 Task: Search one way flight ticket for 1 adult, 6 children, 1 infant in seat and 1 infant on lap in business from White Plains: Westchester County Airport to Greenville: Pitt-greenville Airport on 5-2-2023. Choice of flights is Frontier. Number of bags: 2 checked bags. Price is upto 45000. Outbound departure time preference is 20:45.
Action: Mouse moved to (285, 341)
Screenshot: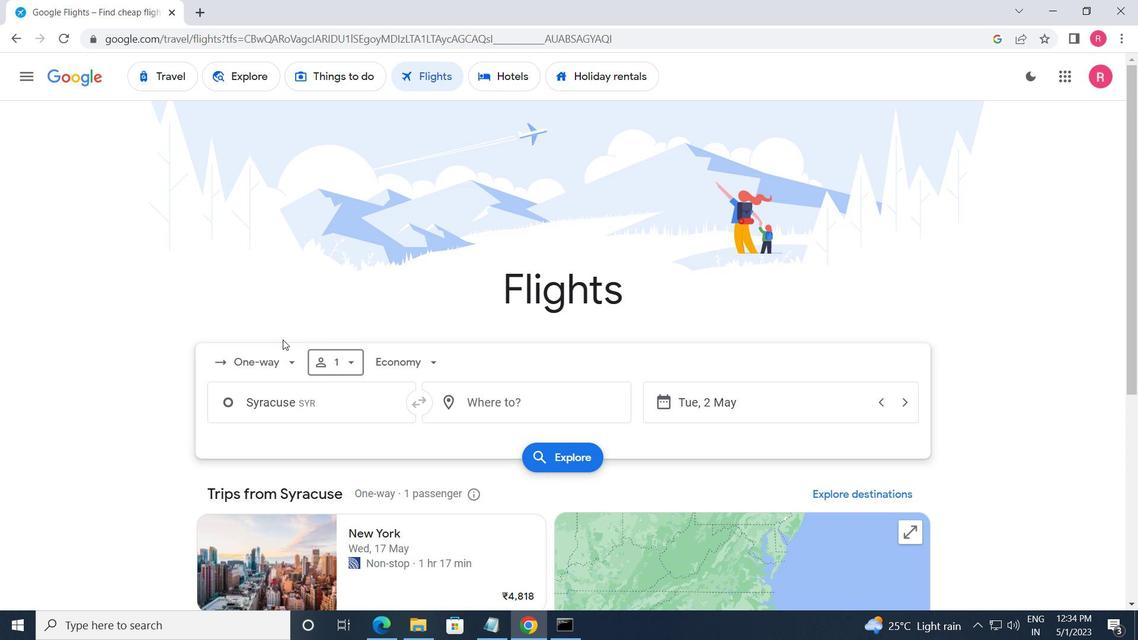
Action: Mouse pressed left at (285, 341)
Screenshot: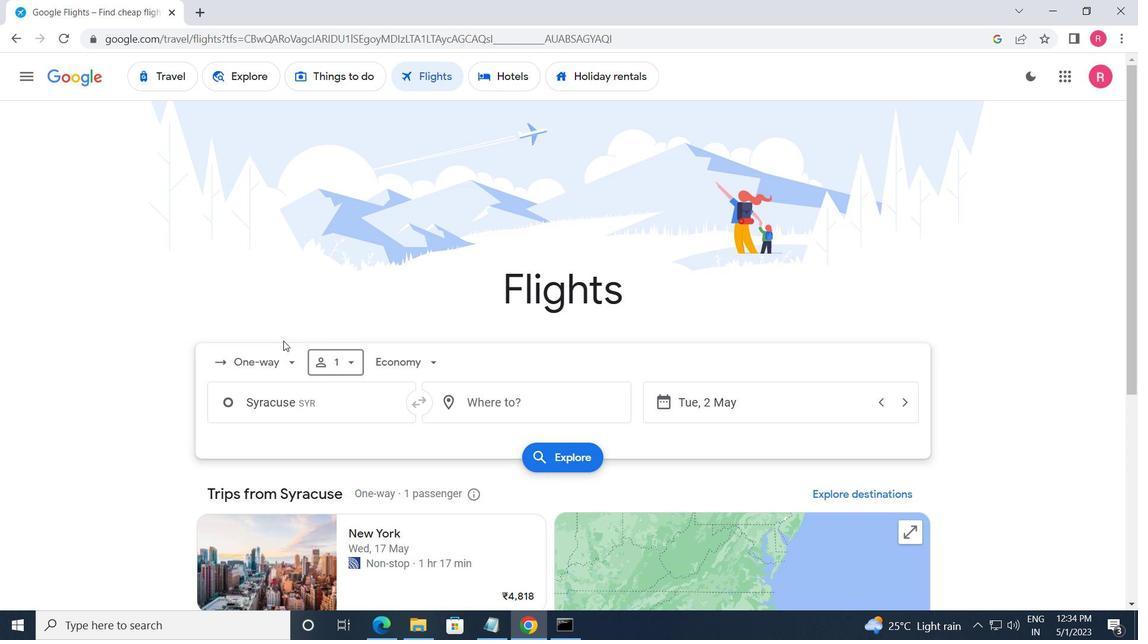 
Action: Mouse moved to (285, 354)
Screenshot: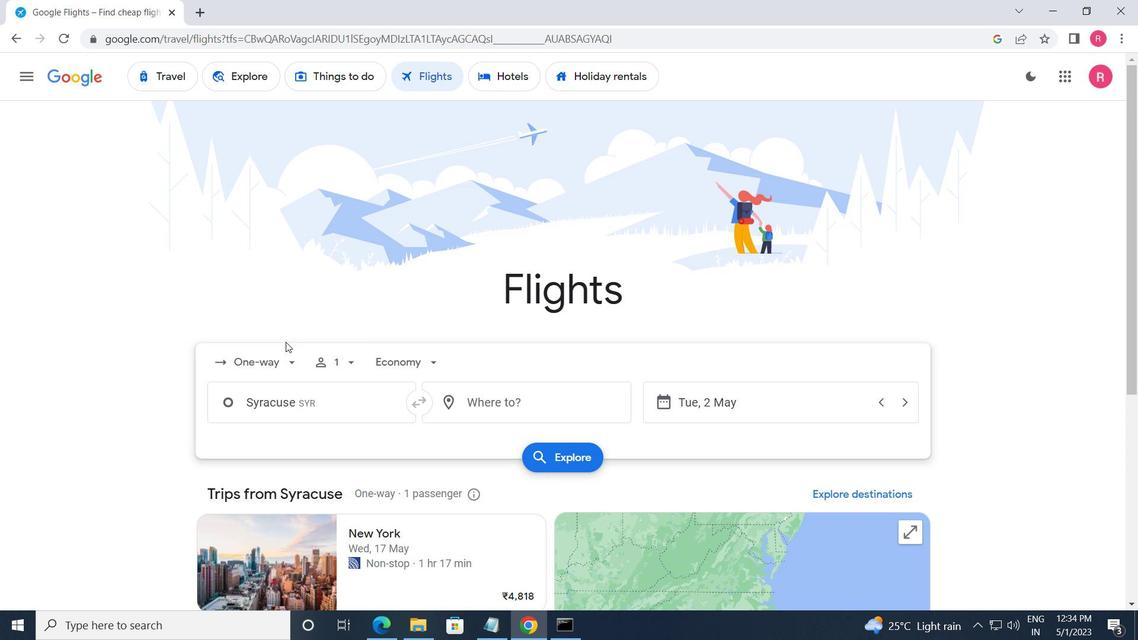 
Action: Mouse pressed left at (285, 354)
Screenshot: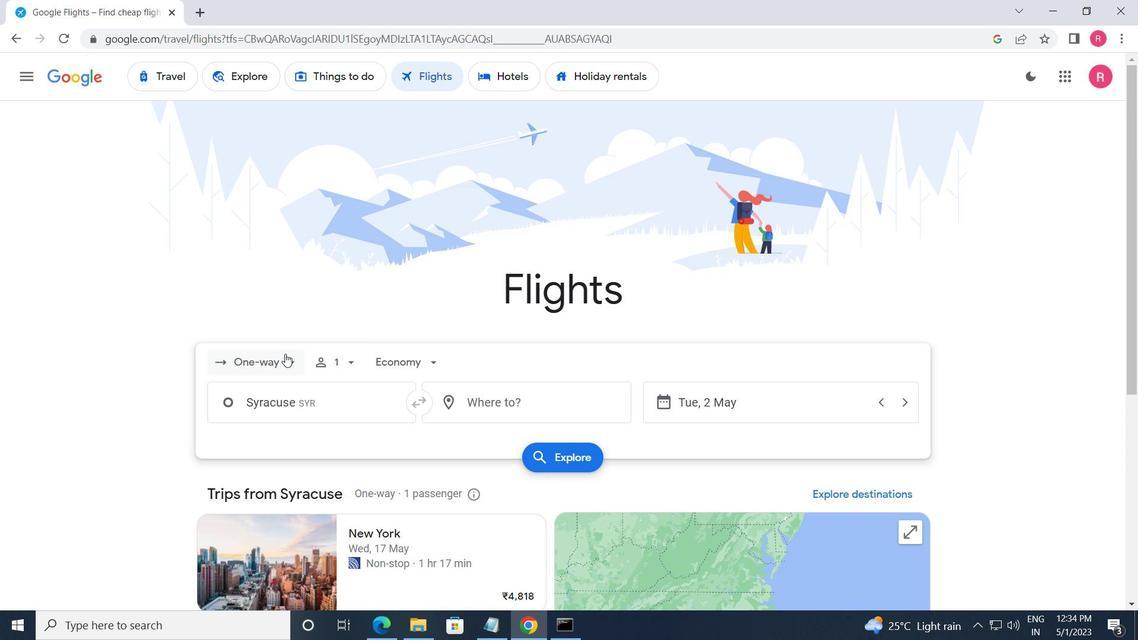 
Action: Mouse moved to (304, 428)
Screenshot: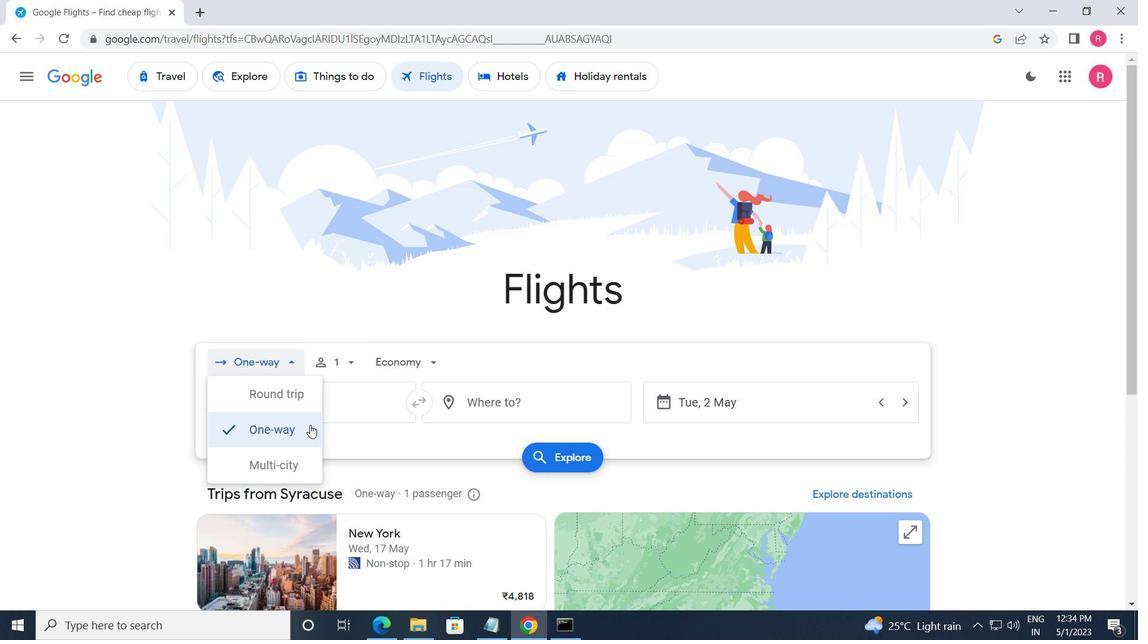 
Action: Mouse pressed left at (304, 428)
Screenshot: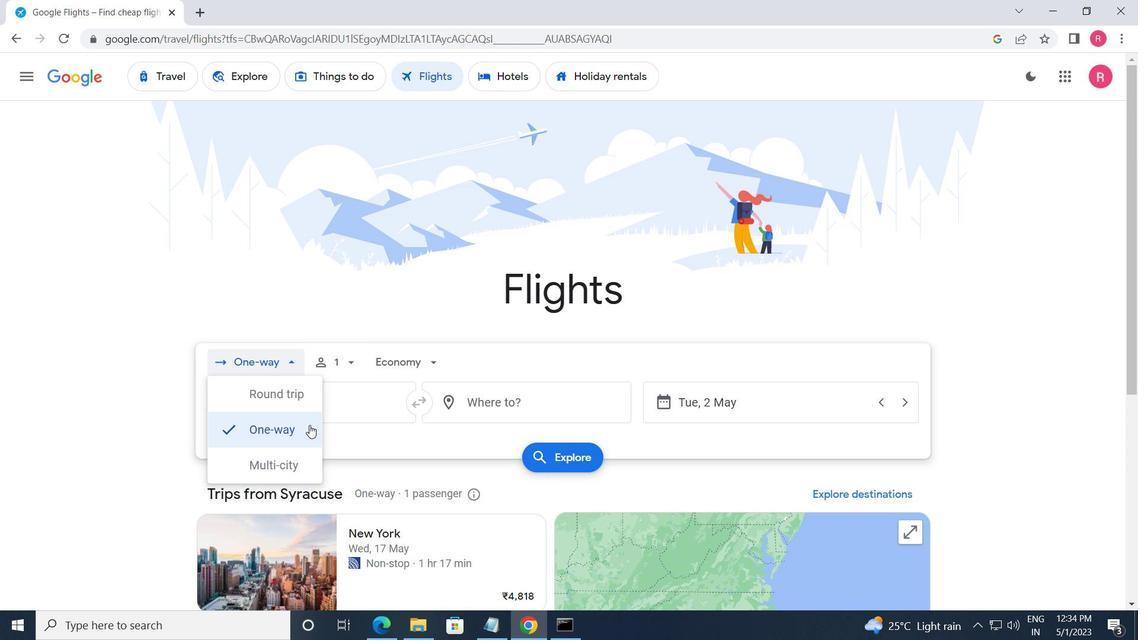 
Action: Mouse moved to (338, 375)
Screenshot: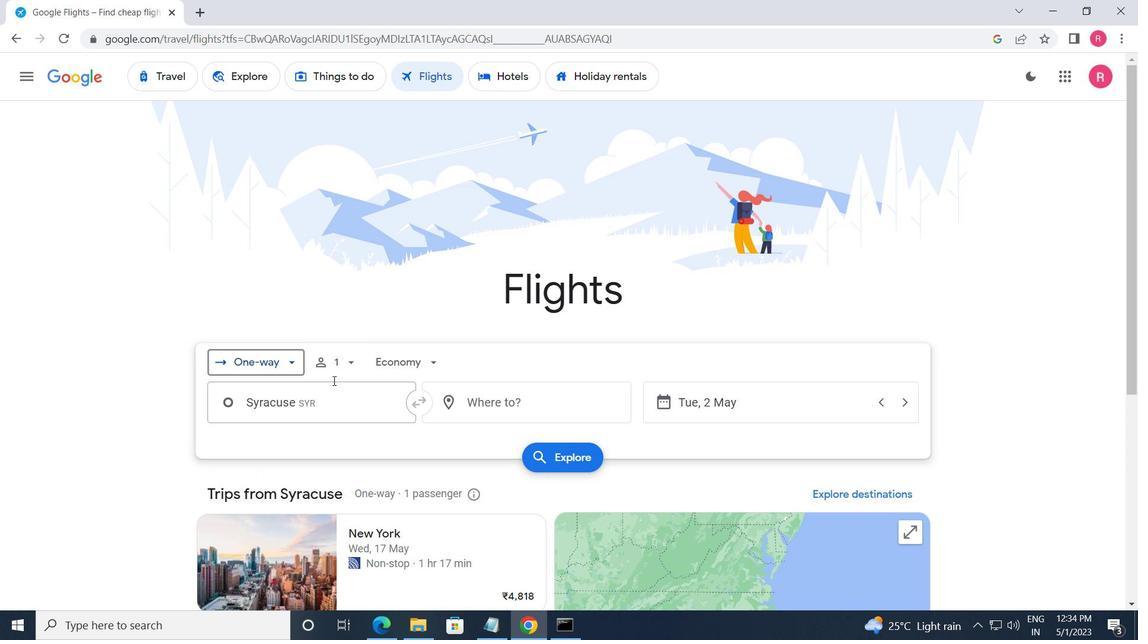 
Action: Mouse pressed left at (338, 375)
Screenshot: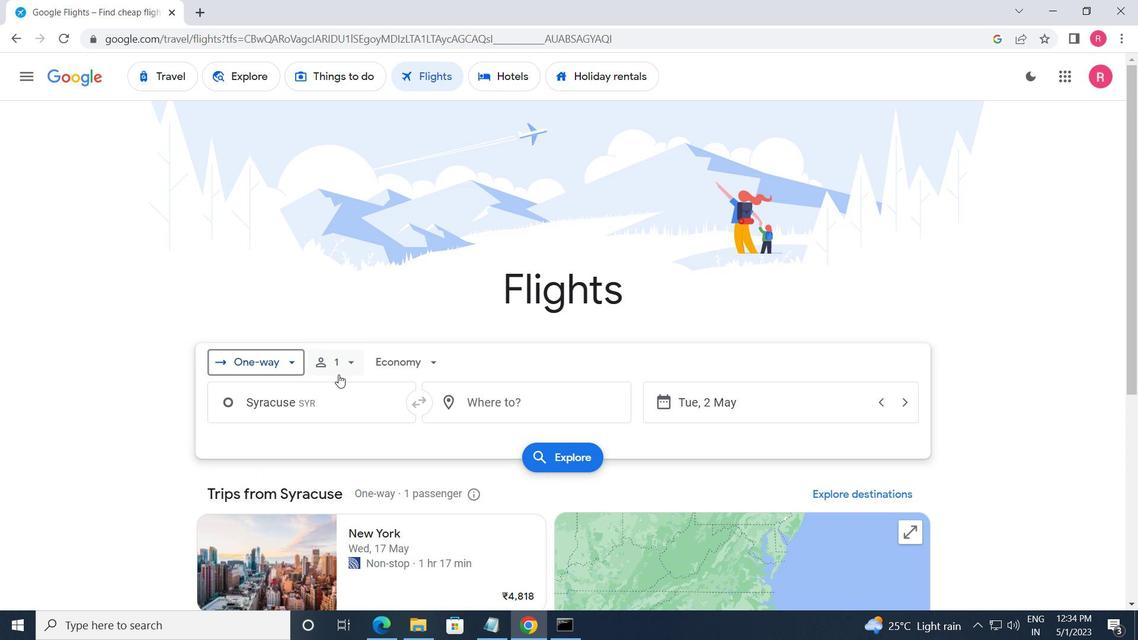 
Action: Mouse moved to (460, 397)
Screenshot: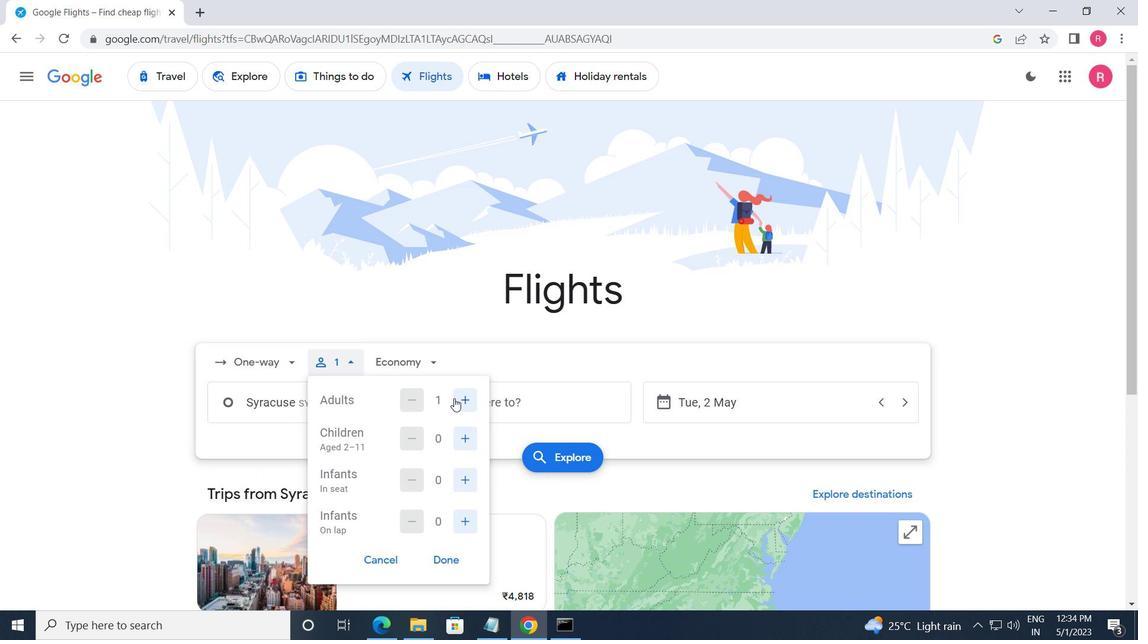 
Action: Mouse pressed left at (460, 397)
Screenshot: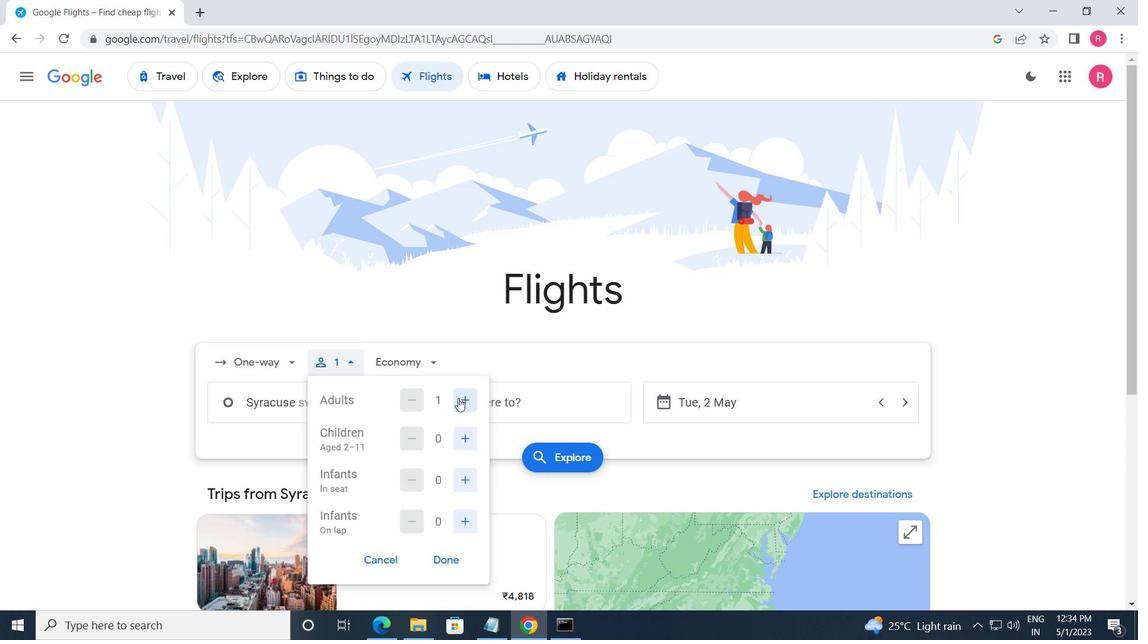 
Action: Mouse pressed left at (460, 397)
Screenshot: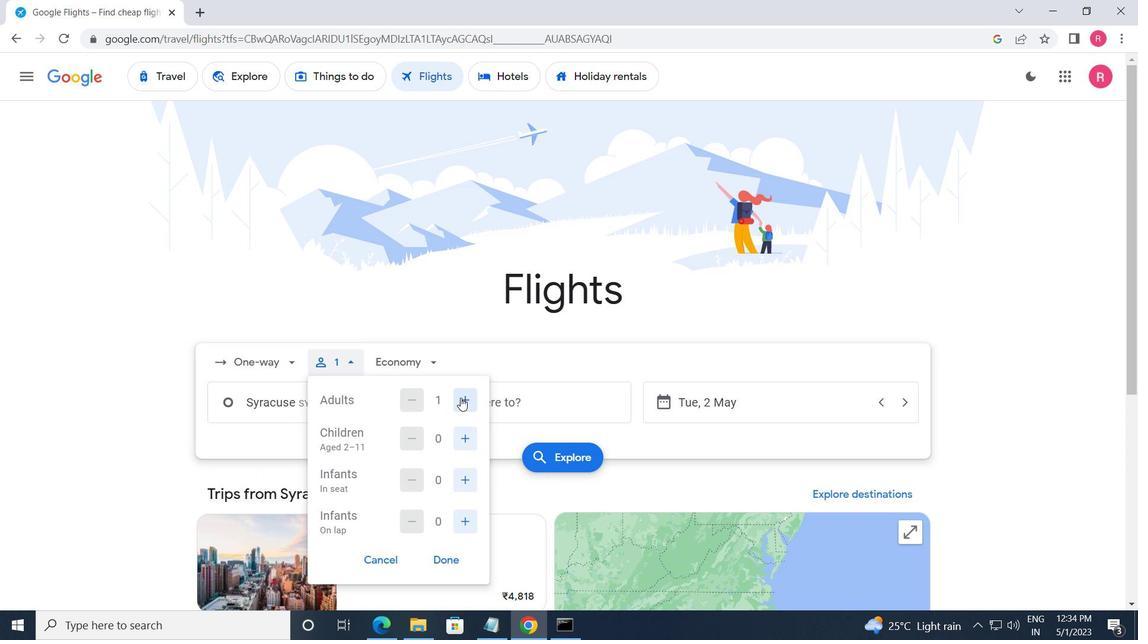 
Action: Mouse pressed left at (460, 397)
Screenshot: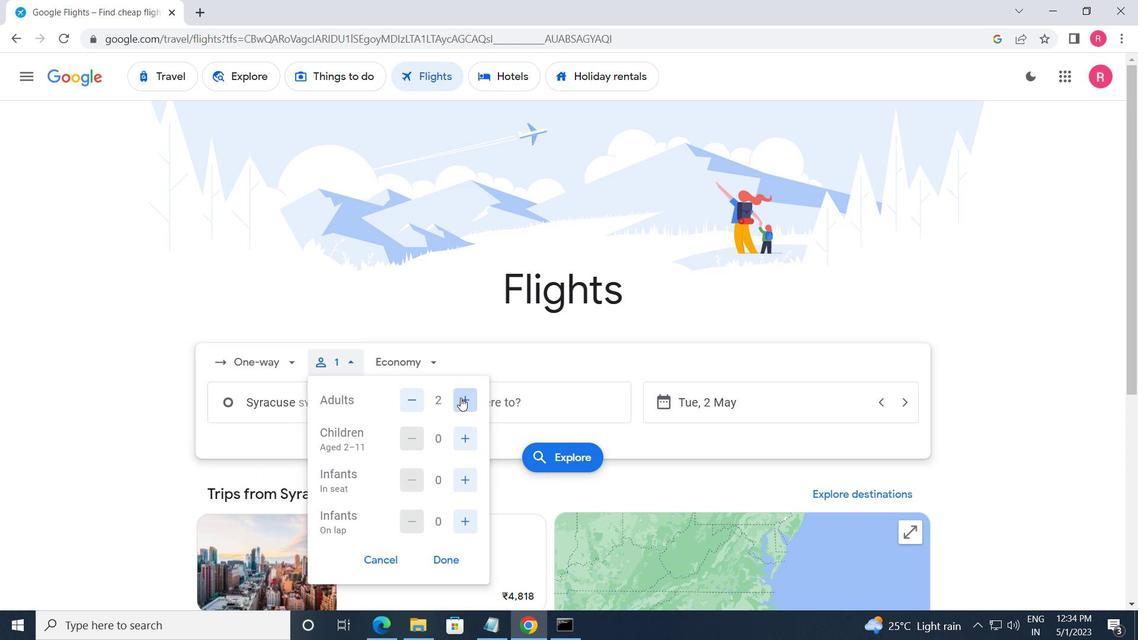 
Action: Mouse moved to (463, 402)
Screenshot: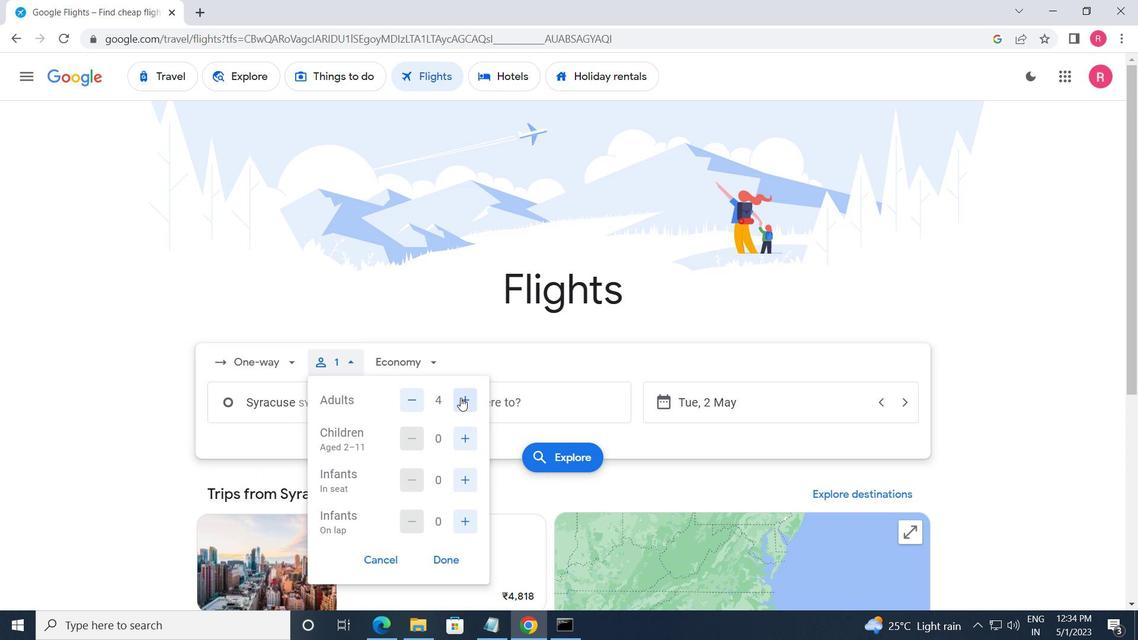
Action: Mouse pressed left at (463, 402)
Screenshot: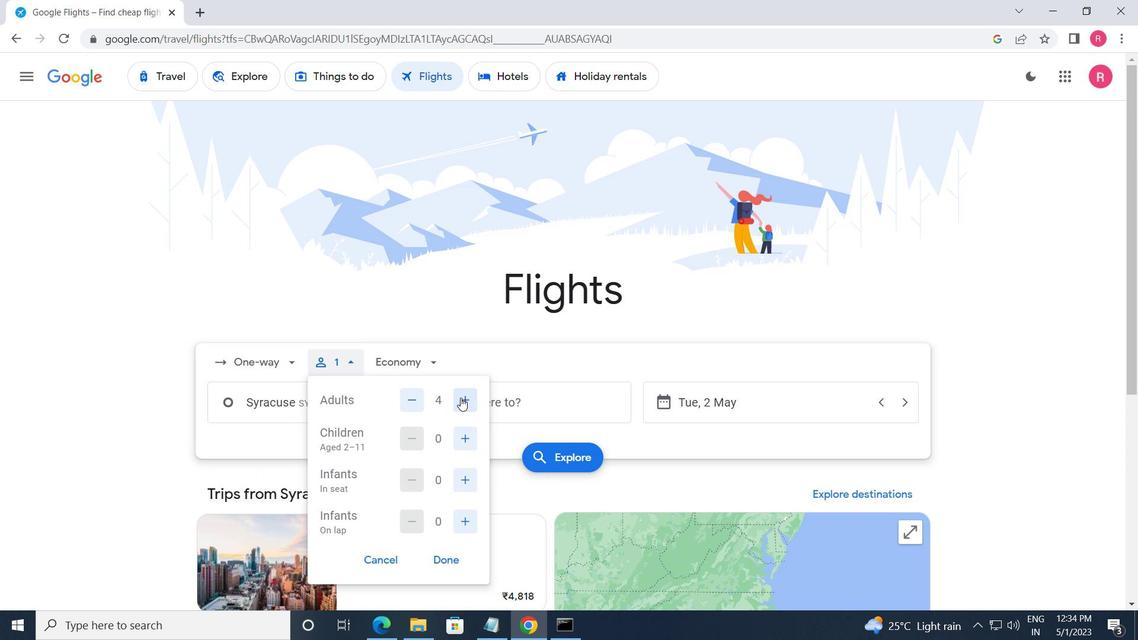 
Action: Mouse moved to (467, 432)
Screenshot: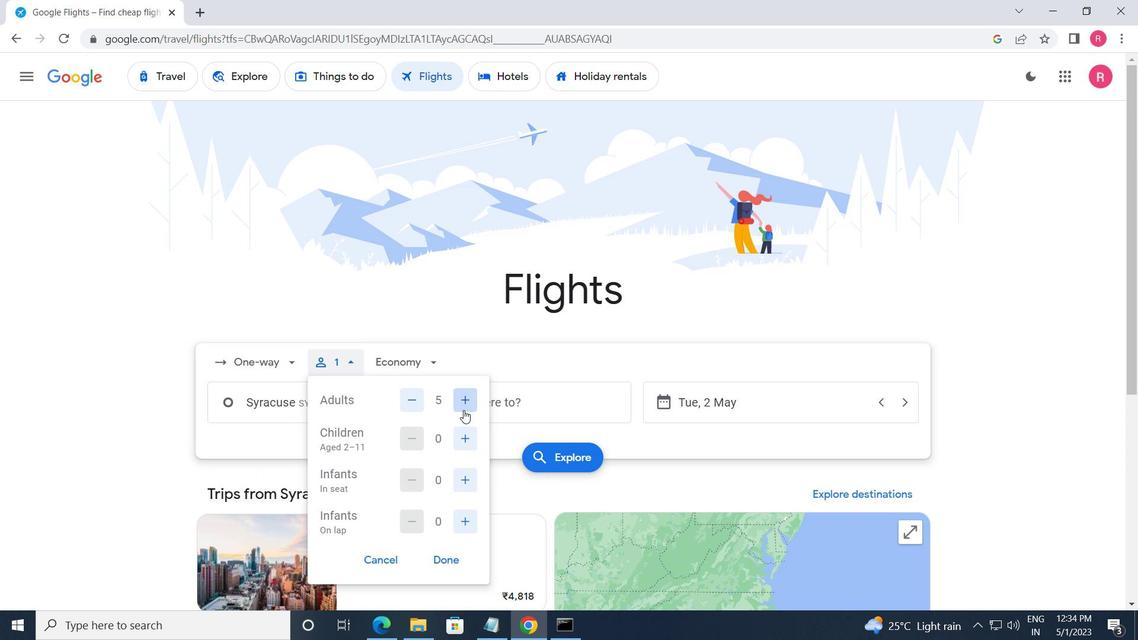 
Action: Mouse pressed left at (467, 432)
Screenshot: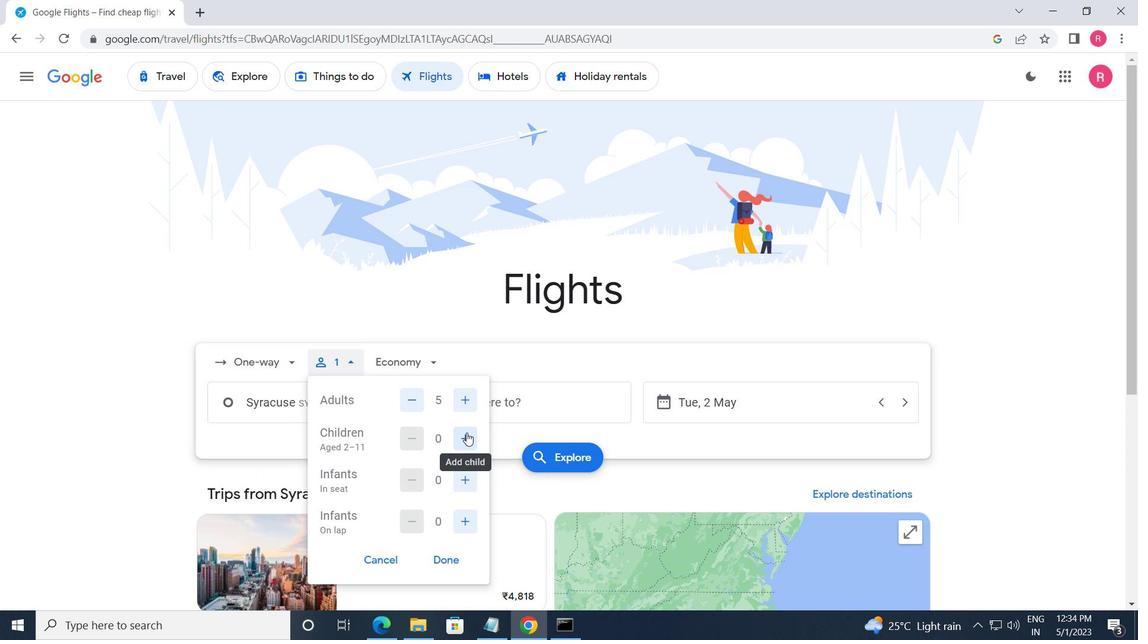 
Action: Mouse moved to (470, 480)
Screenshot: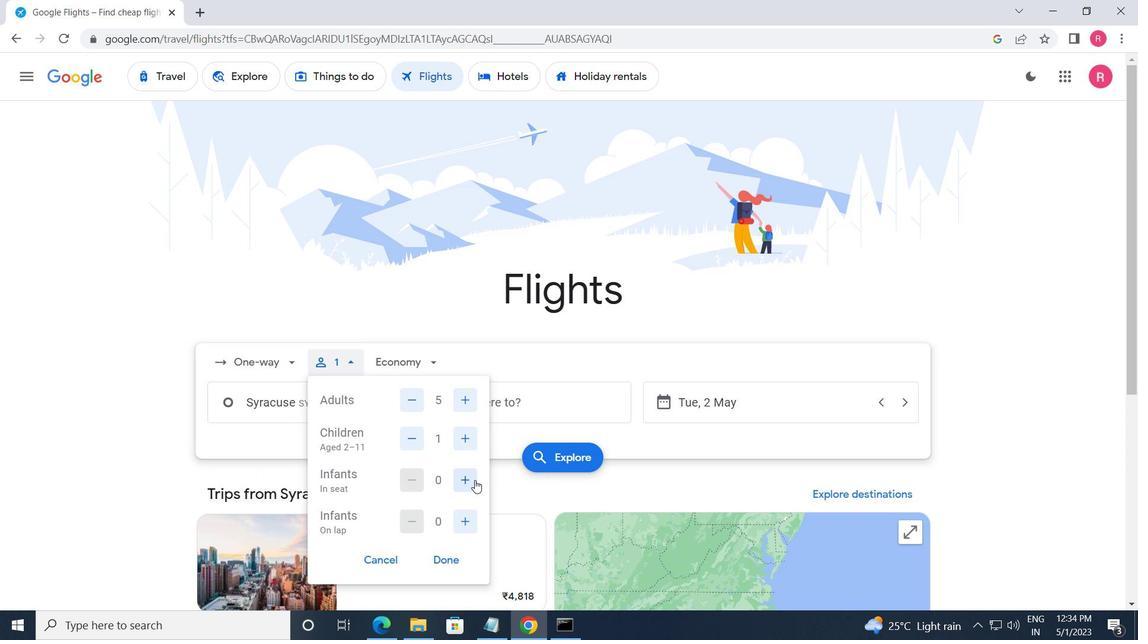 
Action: Mouse pressed left at (470, 480)
Screenshot: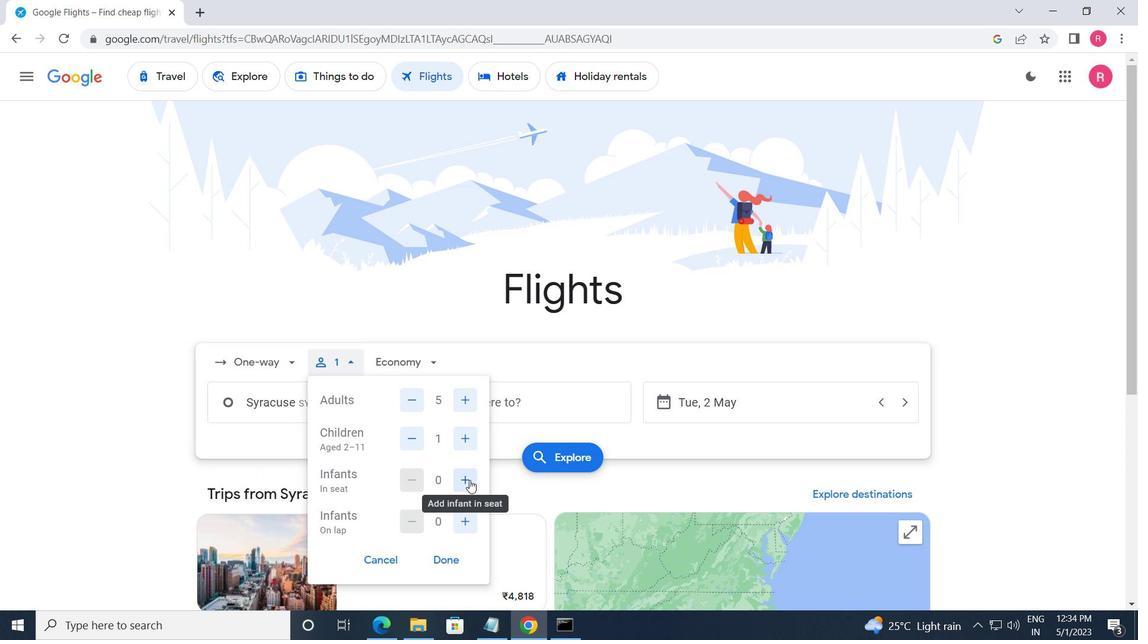 
Action: Mouse pressed left at (470, 480)
Screenshot: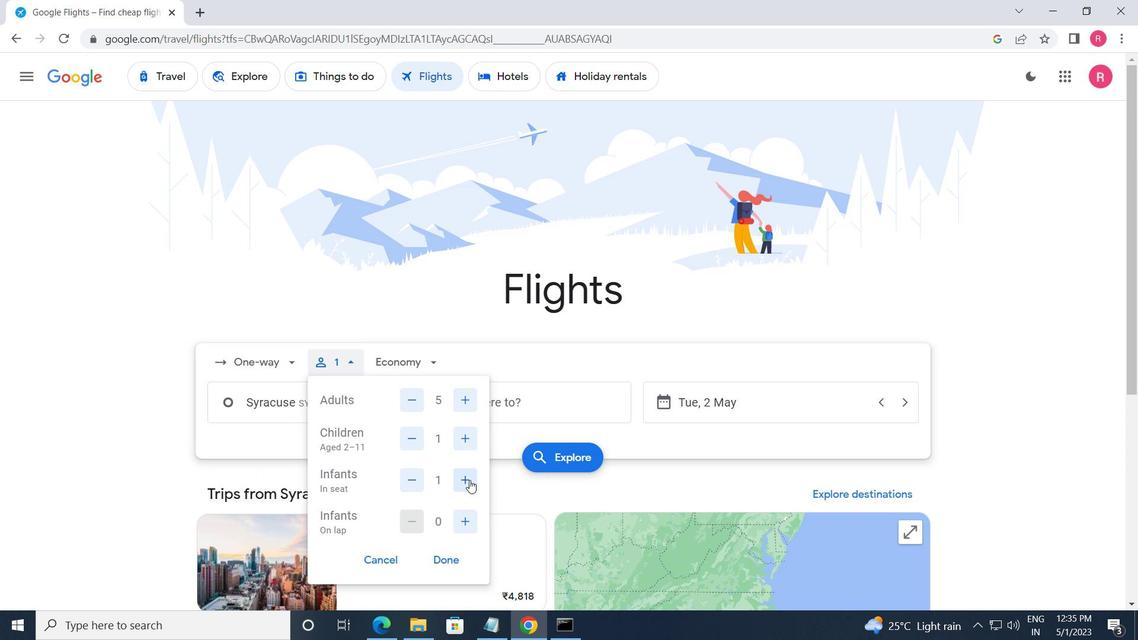 
Action: Mouse moved to (473, 531)
Screenshot: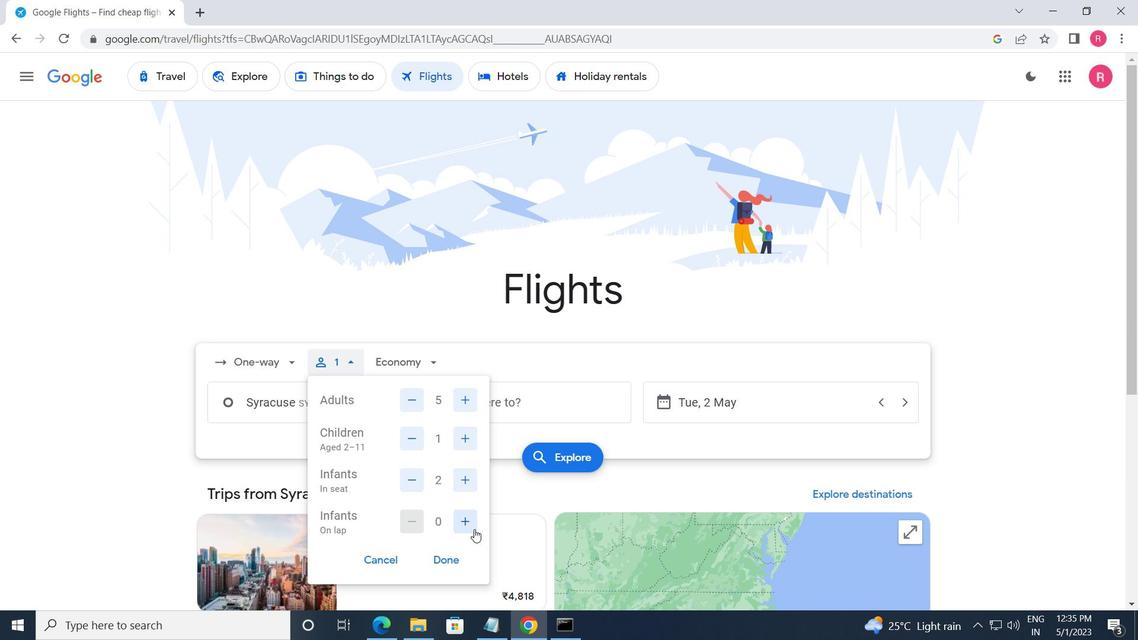 
Action: Mouse pressed left at (473, 531)
Screenshot: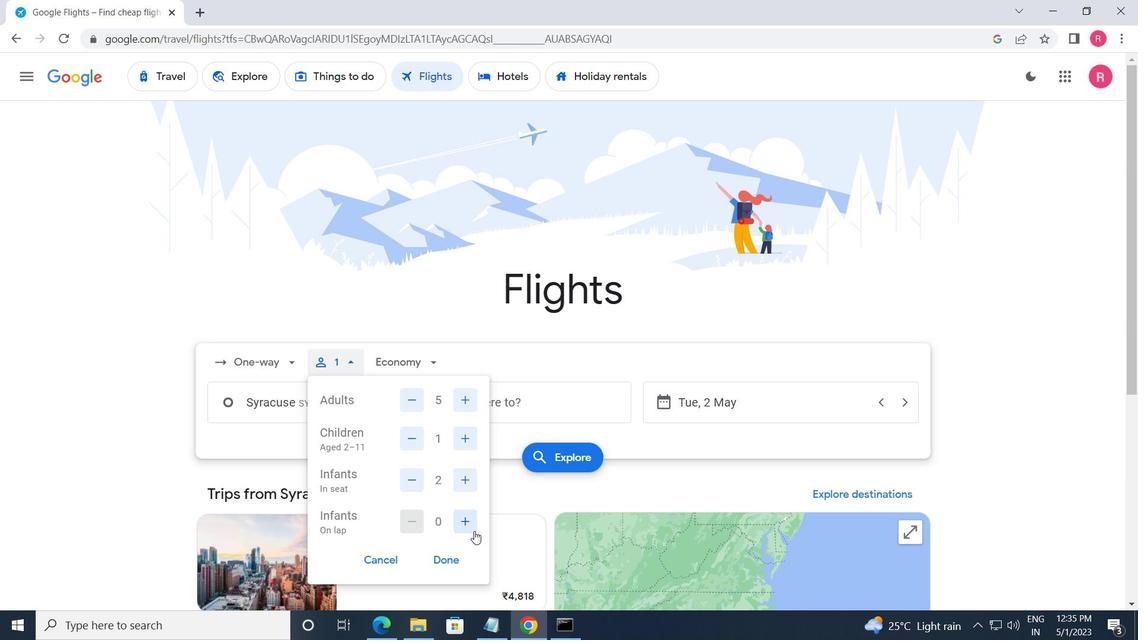 
Action: Mouse moved to (441, 567)
Screenshot: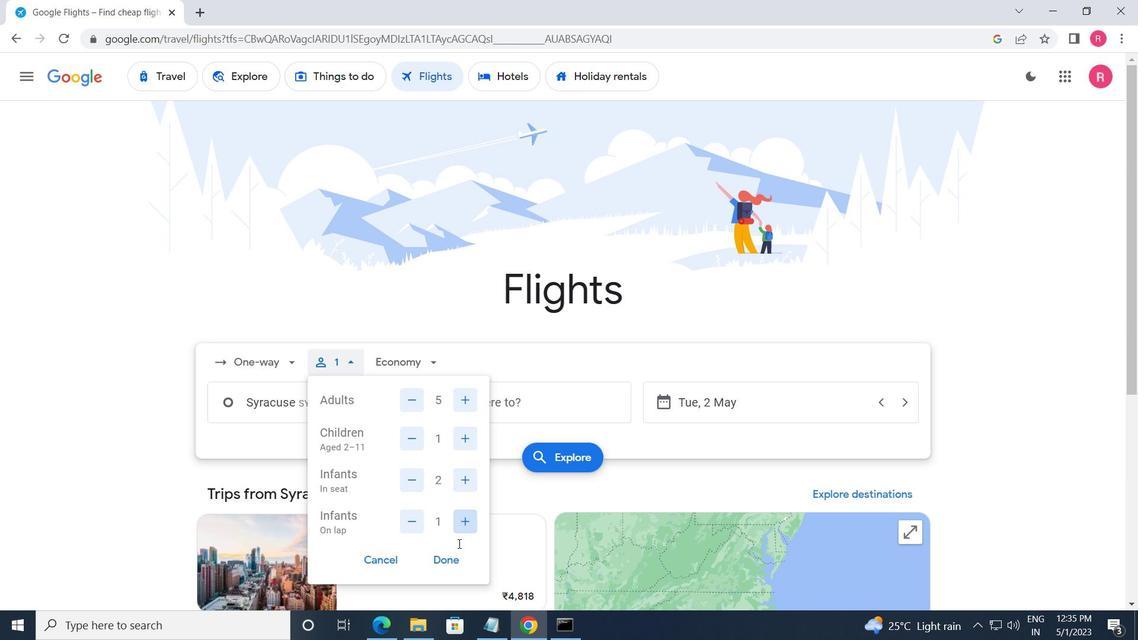 
Action: Mouse pressed left at (441, 567)
Screenshot: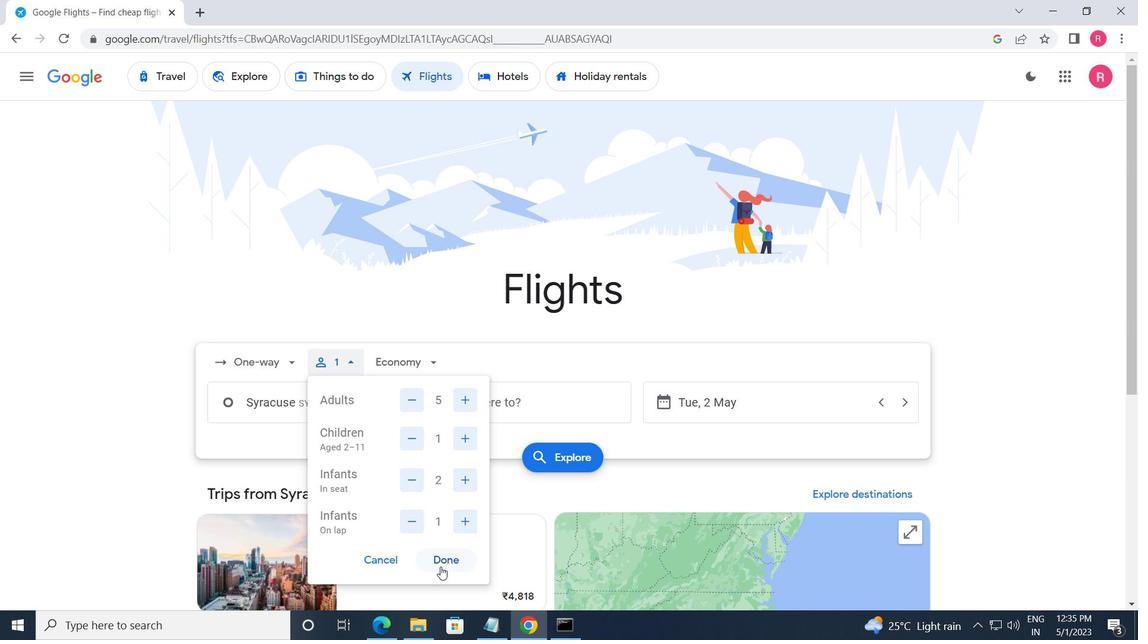 
Action: Mouse moved to (396, 363)
Screenshot: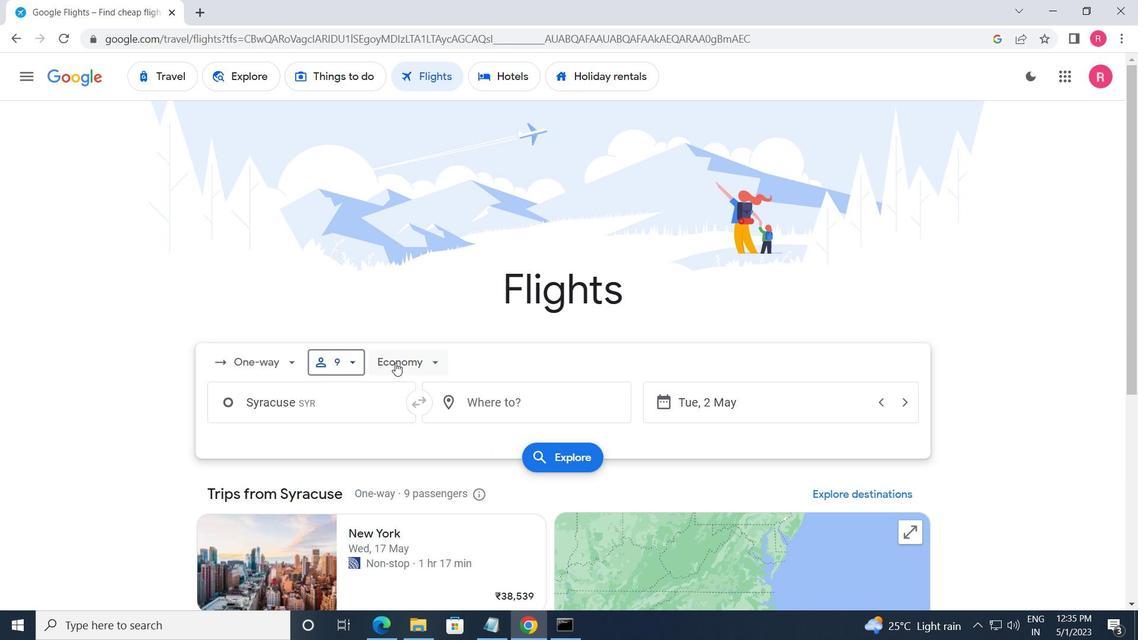 
Action: Mouse pressed left at (396, 363)
Screenshot: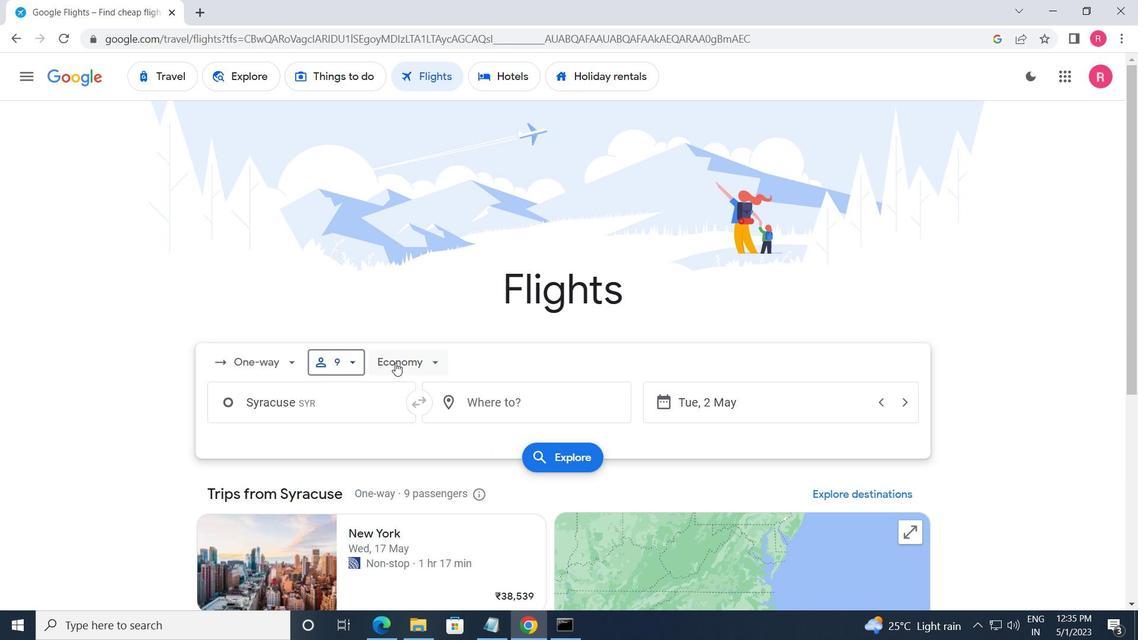 
Action: Mouse moved to (418, 471)
Screenshot: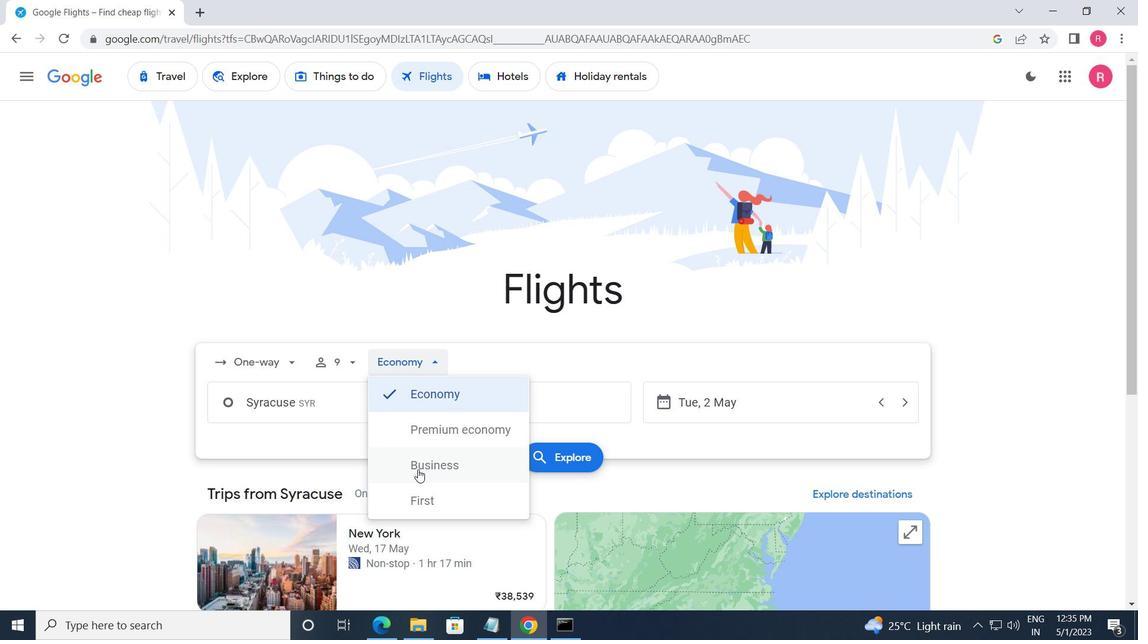 
Action: Mouse pressed left at (418, 471)
Screenshot: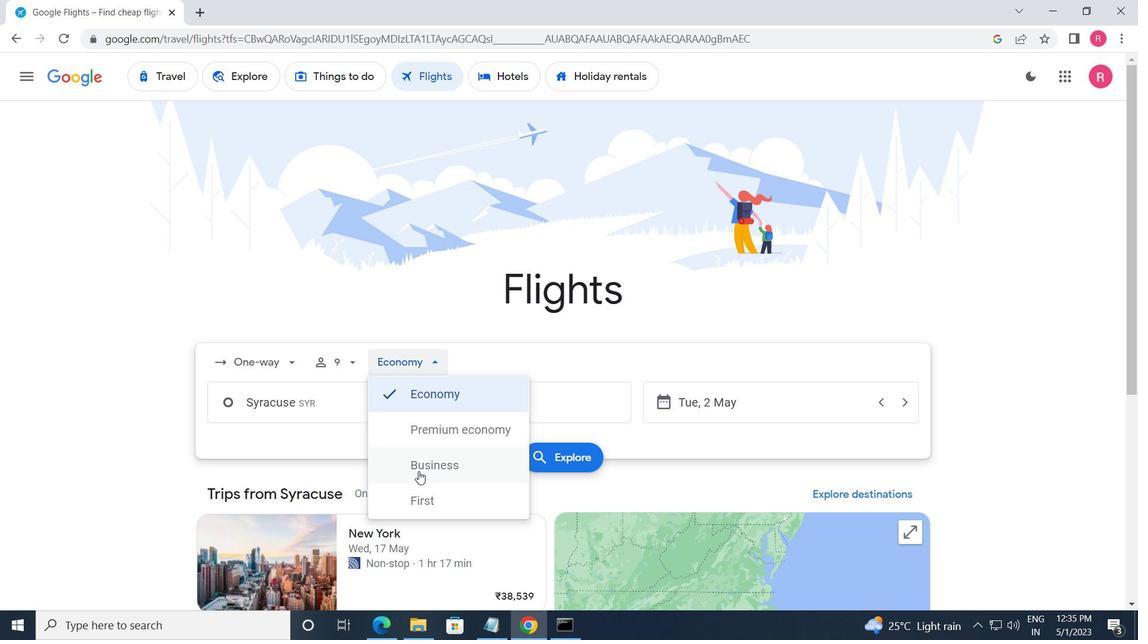 
Action: Mouse moved to (350, 410)
Screenshot: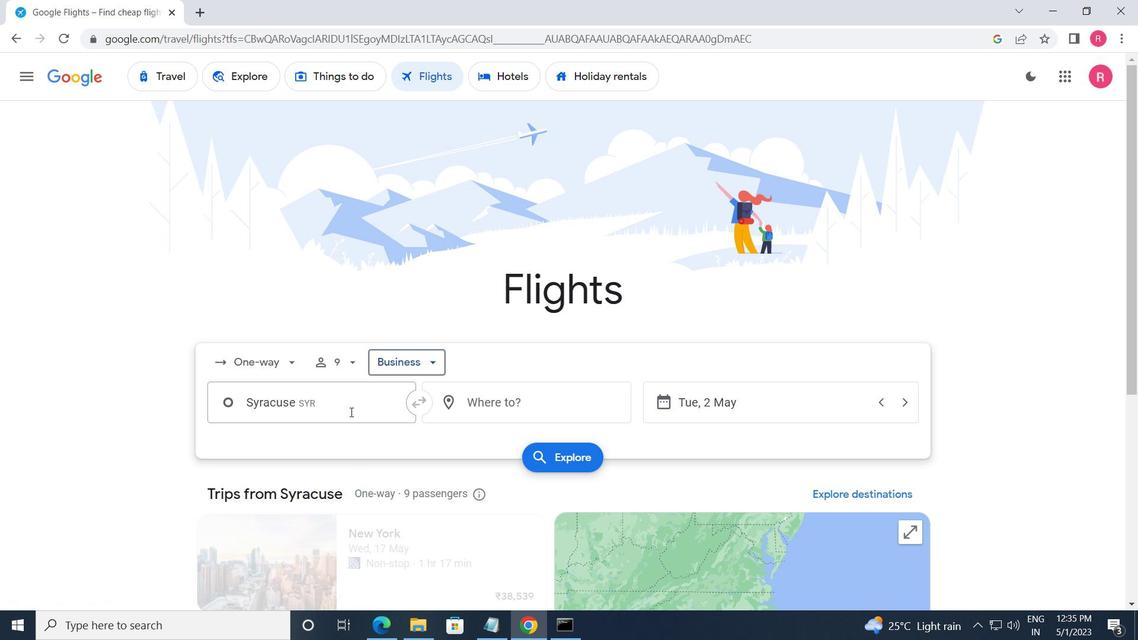 
Action: Mouse pressed left at (350, 410)
Screenshot: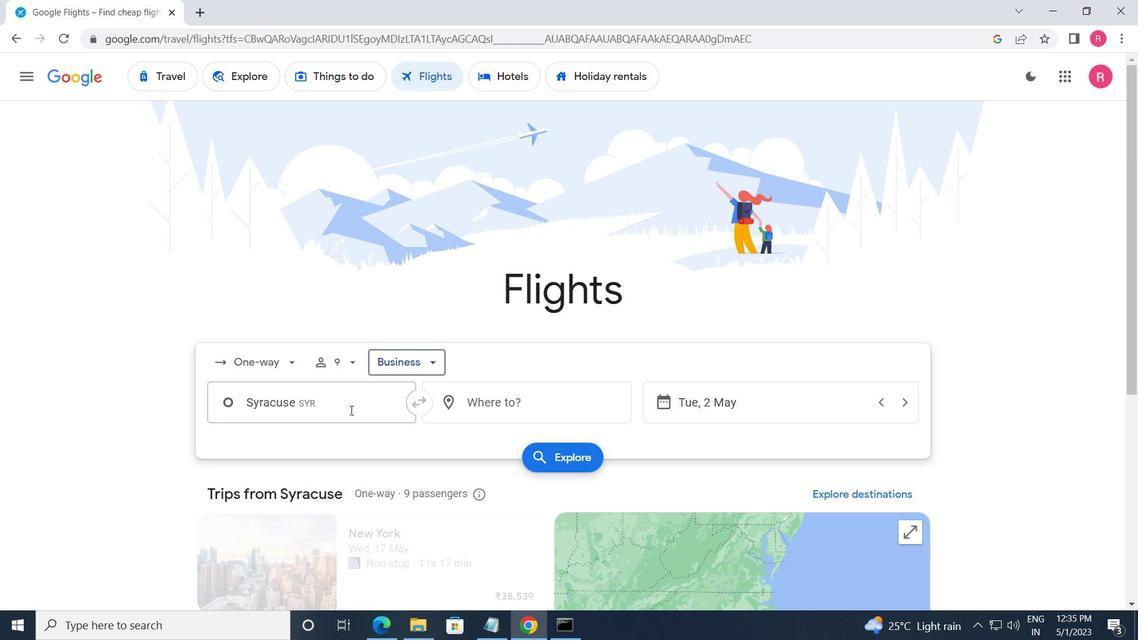 
Action: Mouse moved to (406, 440)
Screenshot: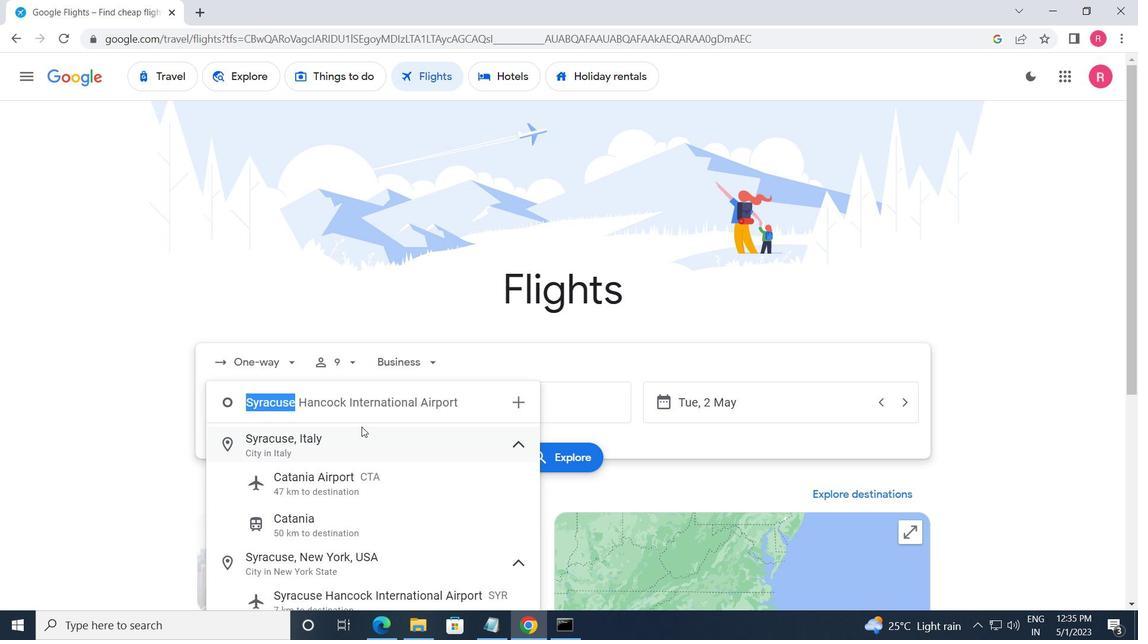 
Action: Key pressed <Key.shift>WATERTOWM<Key.backspace>
Screenshot: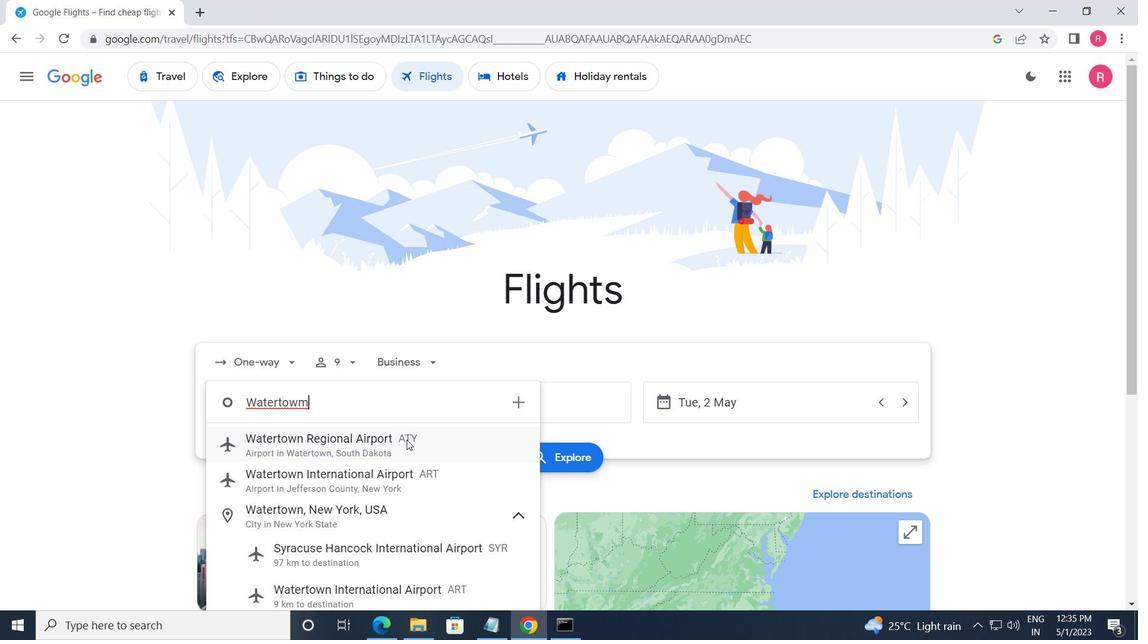 
Action: Mouse moved to (408, 440)
Screenshot: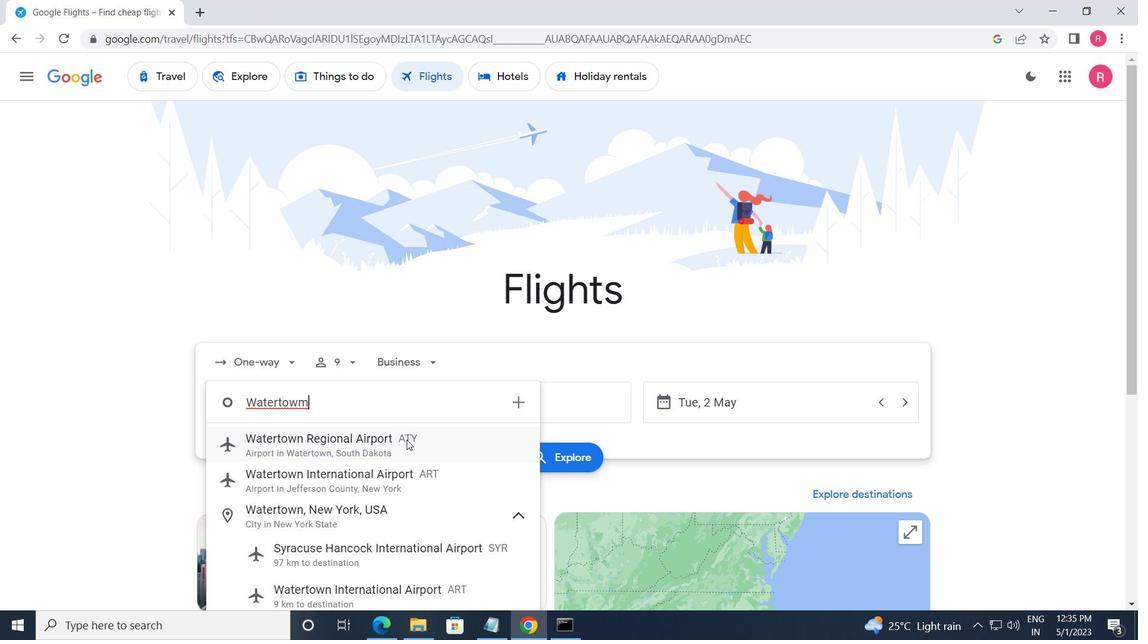 
Action: Key pressed N<Key.space>
Screenshot: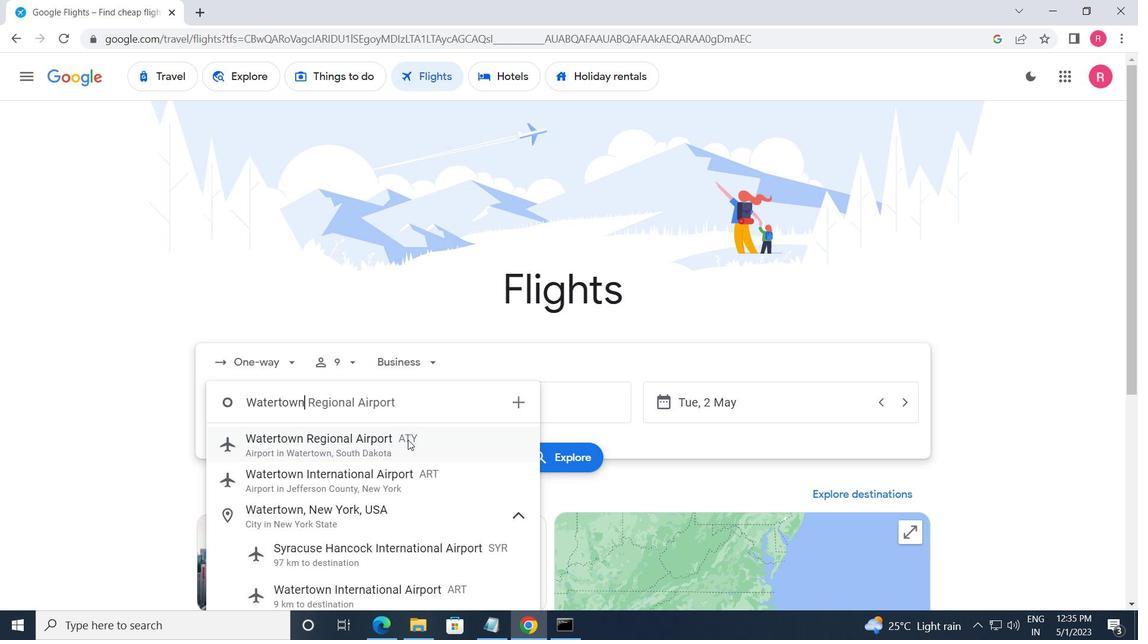 
Action: Mouse moved to (392, 482)
Screenshot: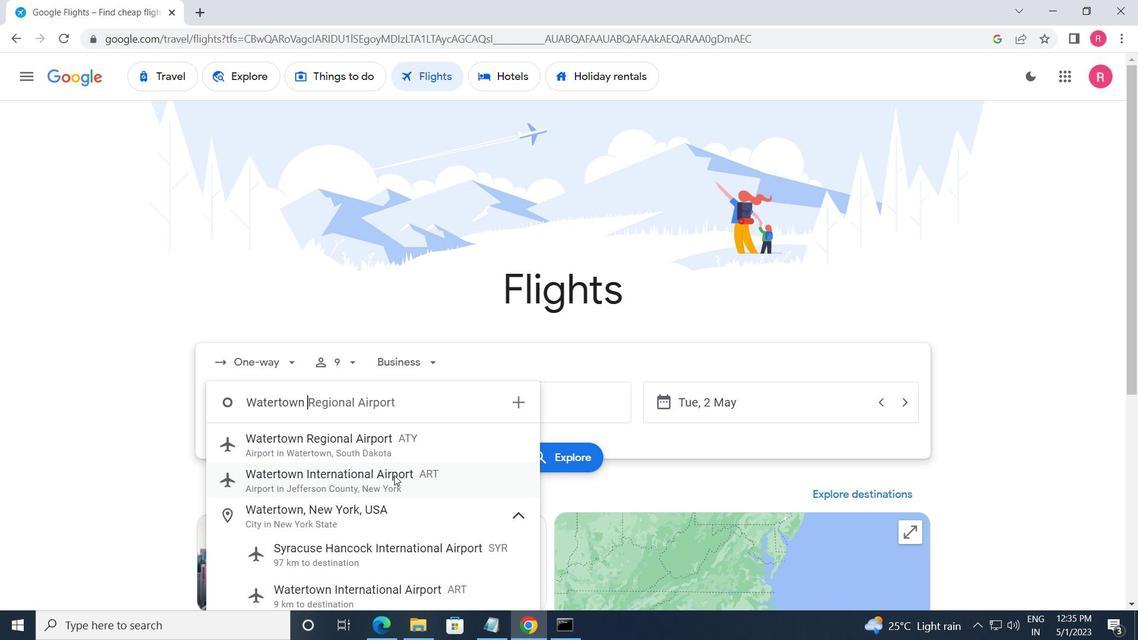 
Action: Mouse pressed left at (392, 482)
Screenshot: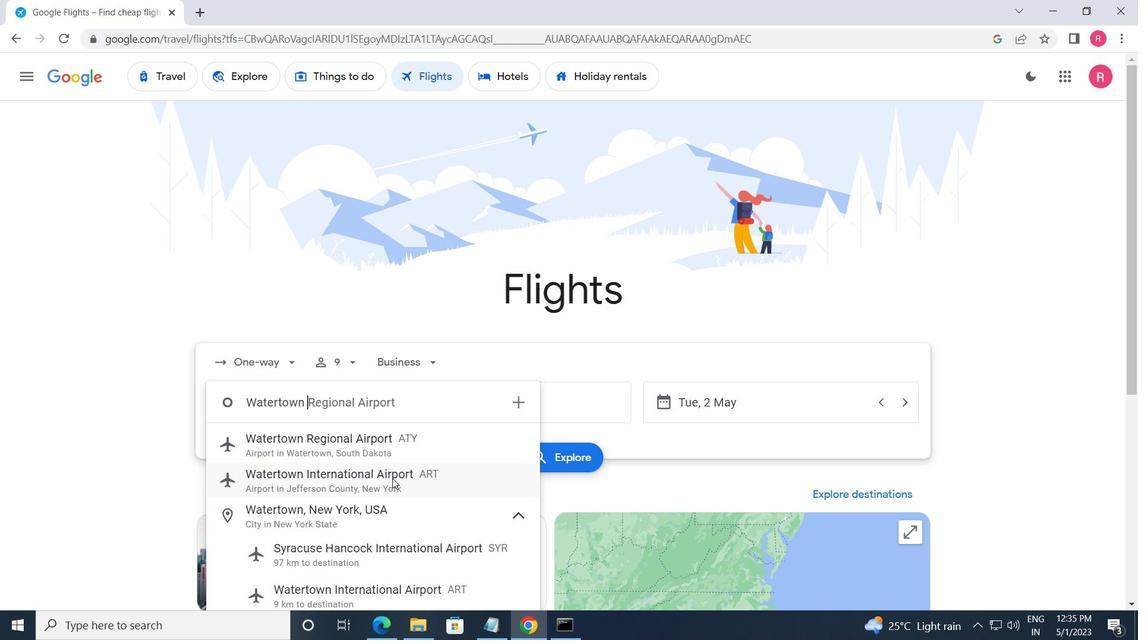 
Action: Mouse moved to (464, 406)
Screenshot: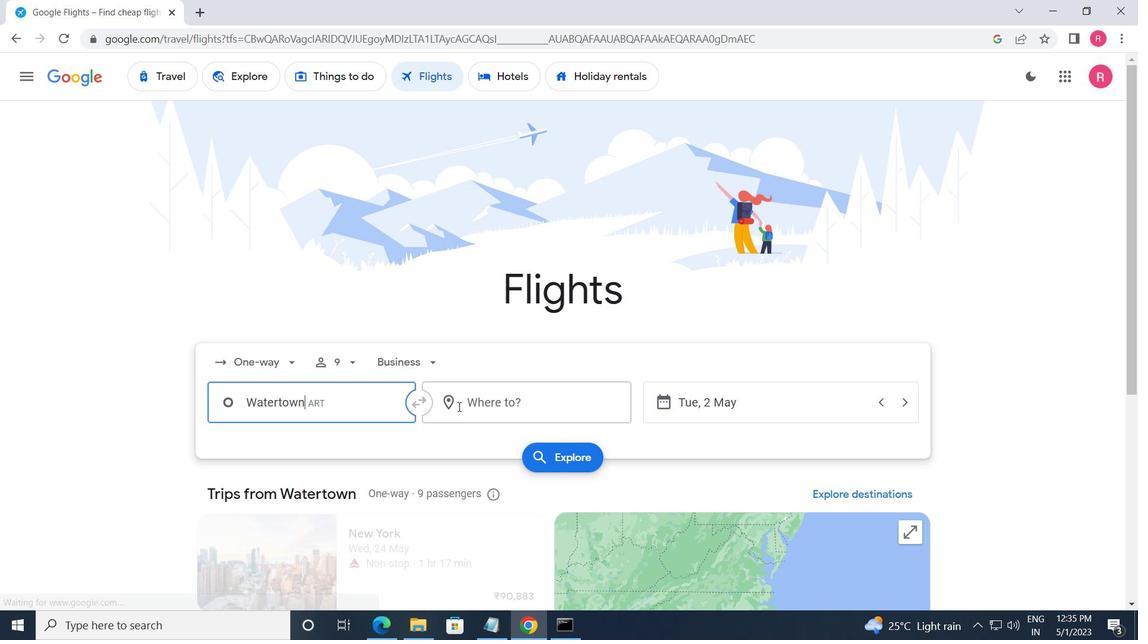 
Action: Mouse pressed left at (464, 406)
Screenshot: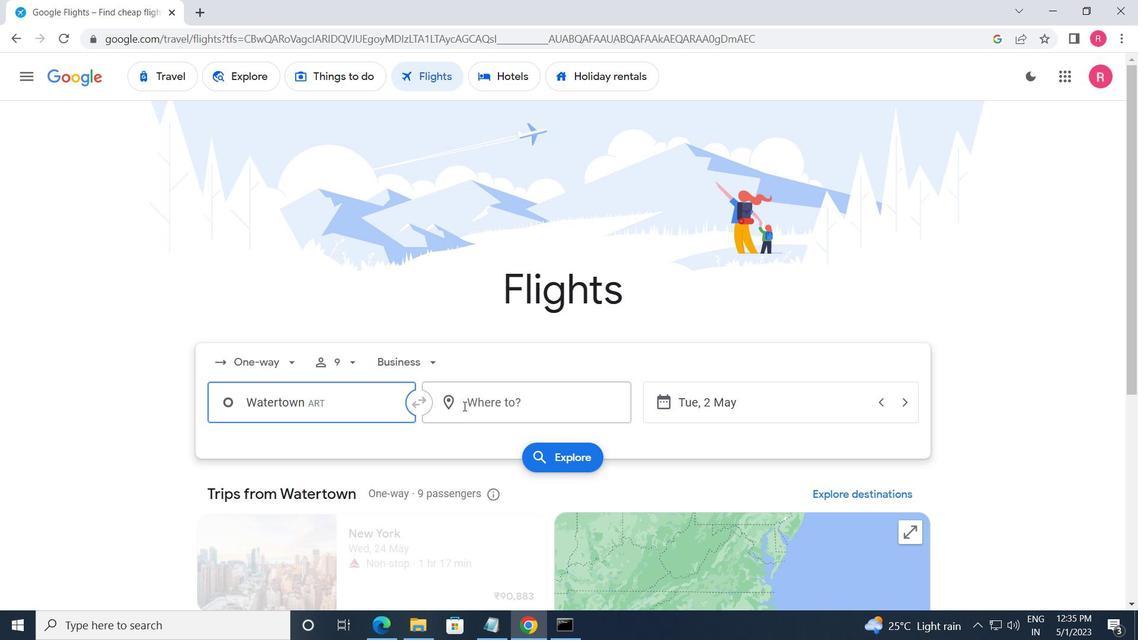 
Action: Mouse moved to (521, 555)
Screenshot: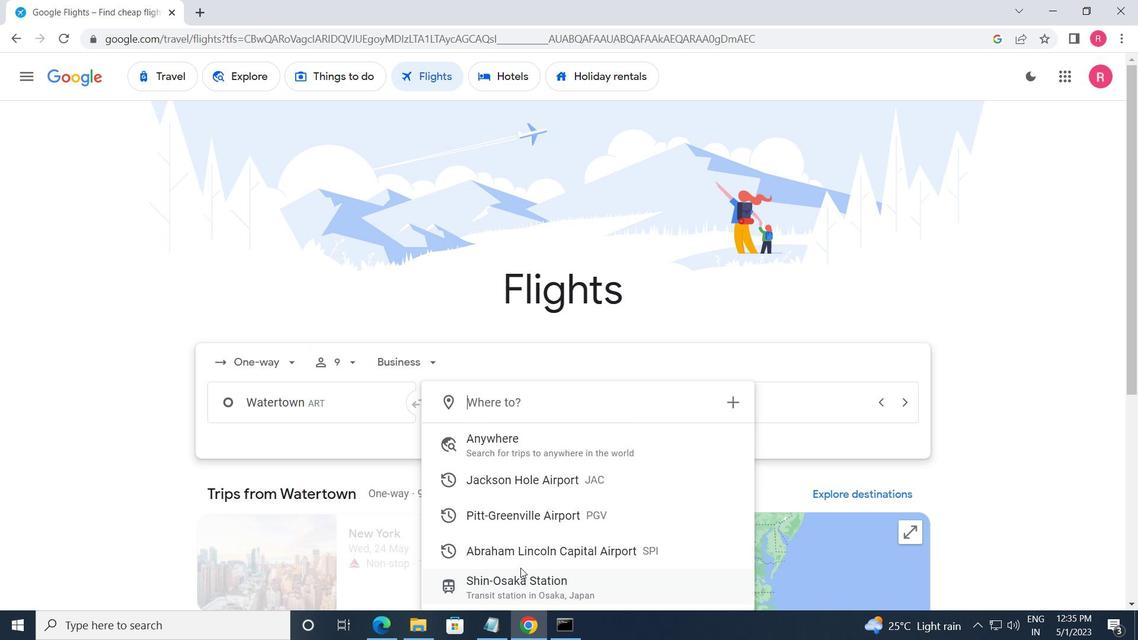 
Action: Mouse pressed left at (521, 555)
Screenshot: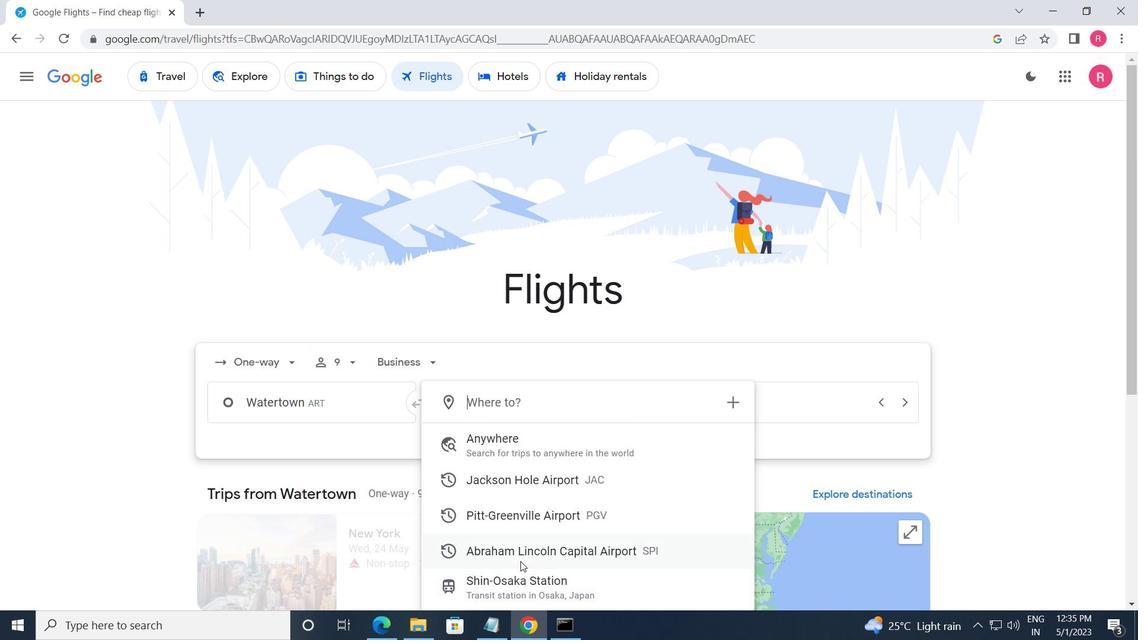 
Action: Mouse moved to (763, 404)
Screenshot: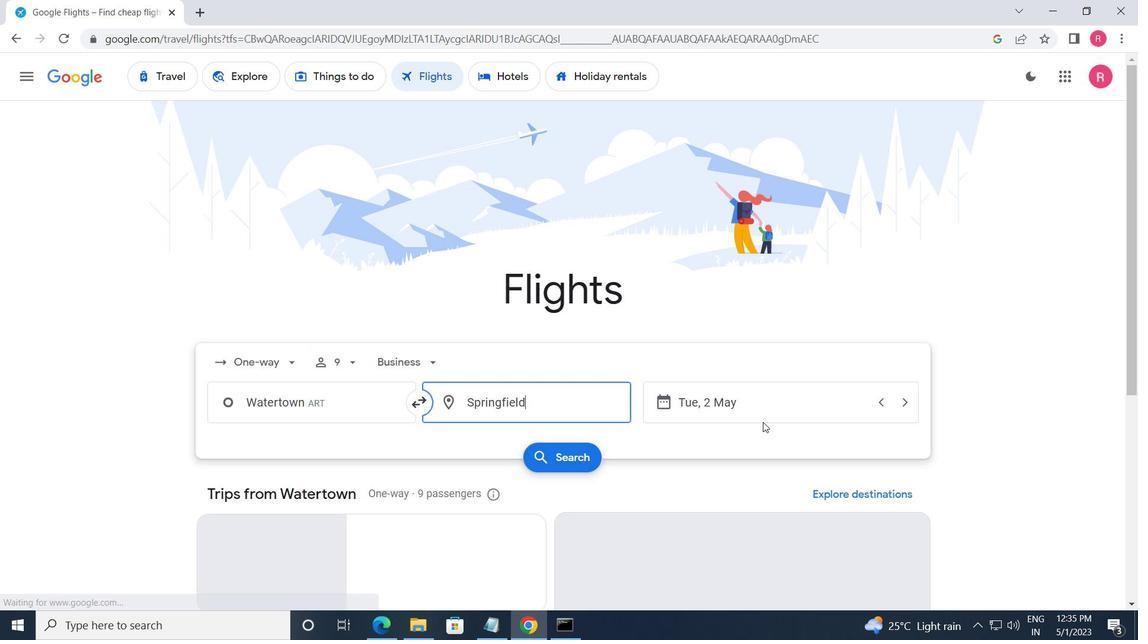 
Action: Mouse pressed left at (763, 404)
Screenshot: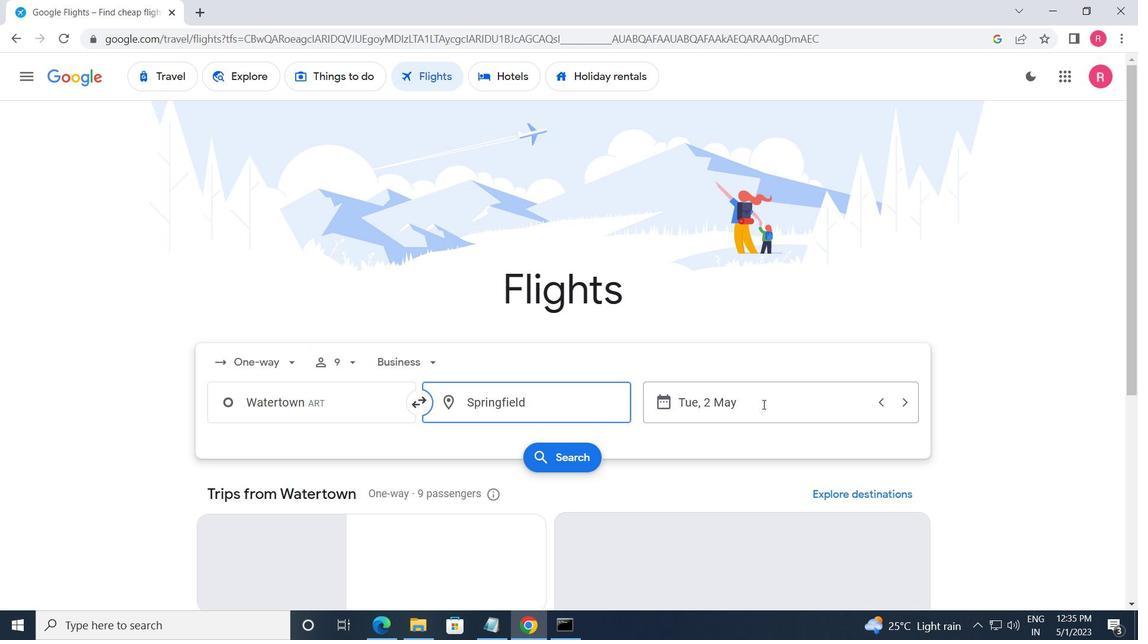 
Action: Mouse moved to (456, 348)
Screenshot: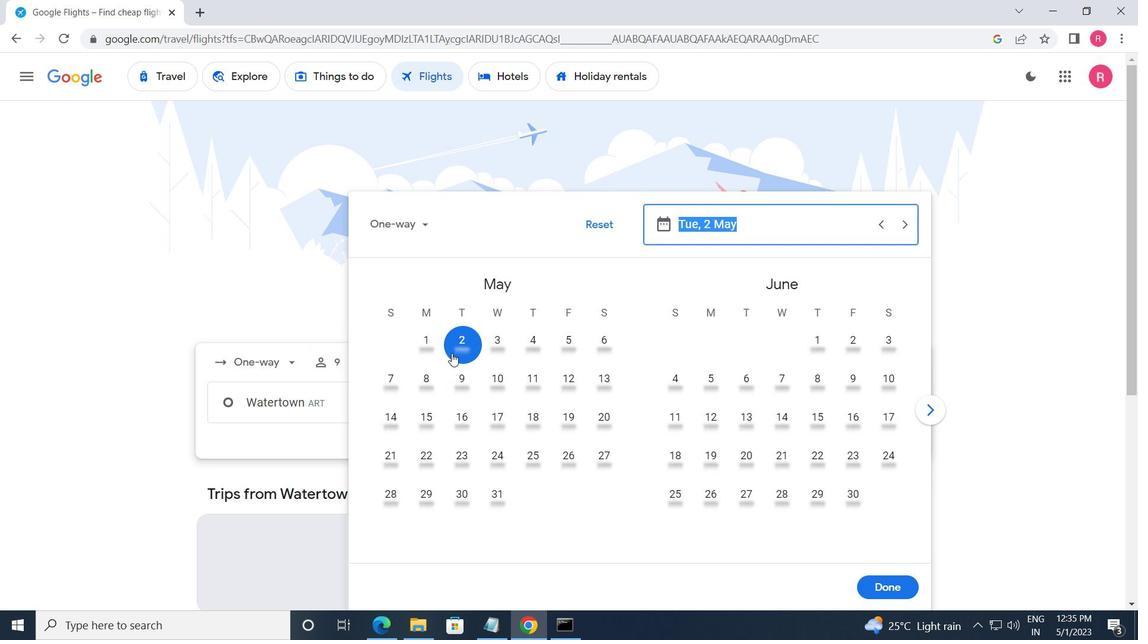 
Action: Mouse pressed left at (456, 348)
Screenshot: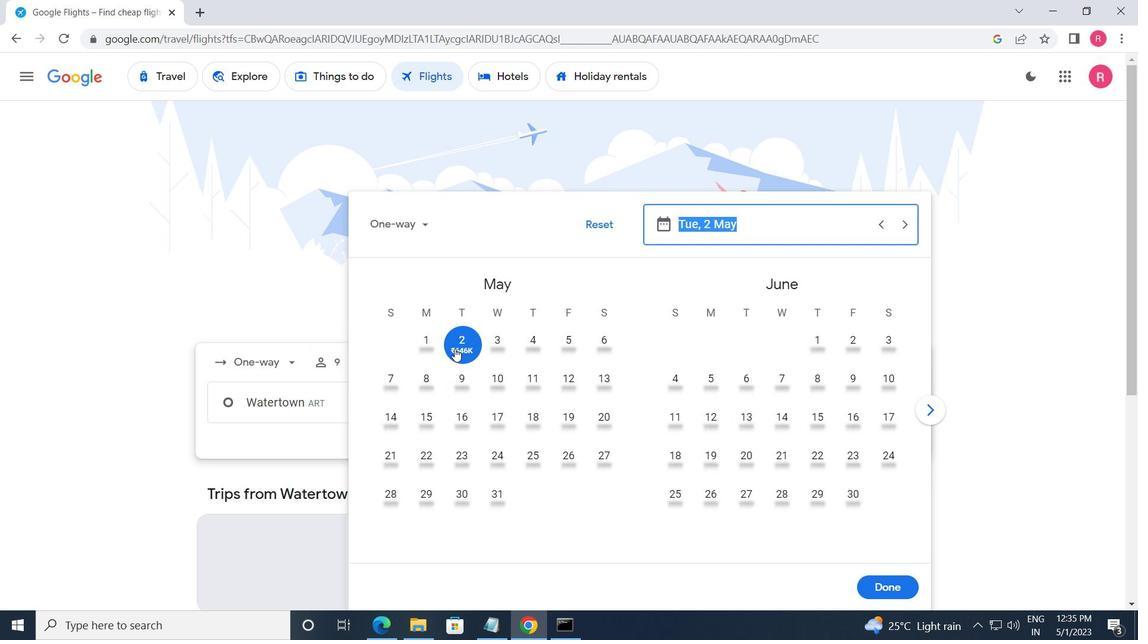 
Action: Mouse moved to (889, 586)
Screenshot: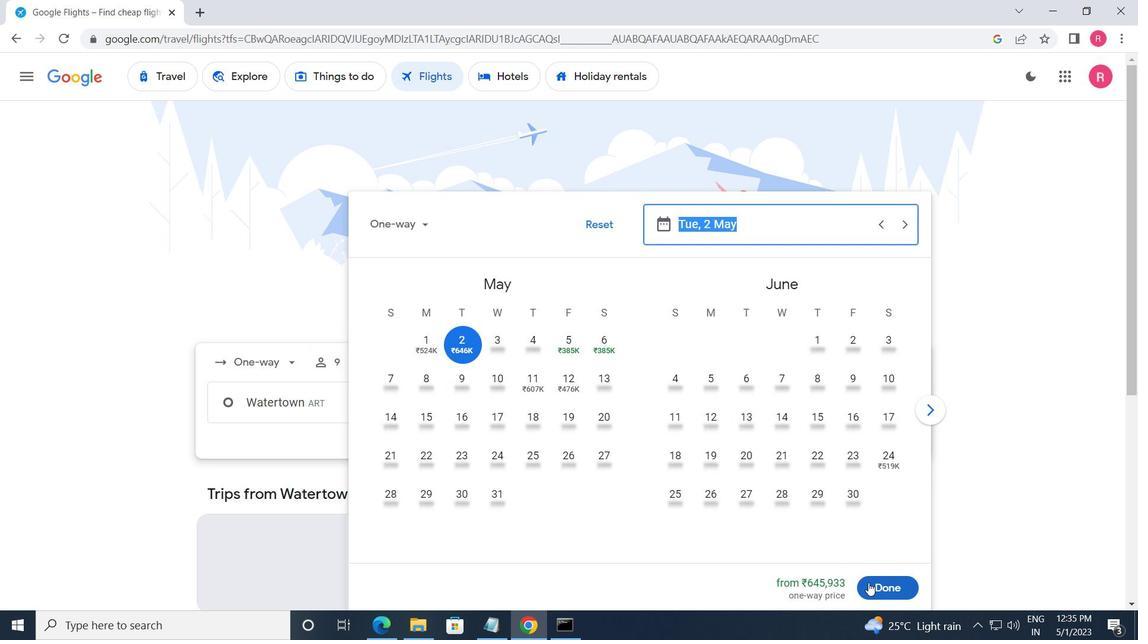 
Action: Mouse pressed left at (889, 586)
Screenshot: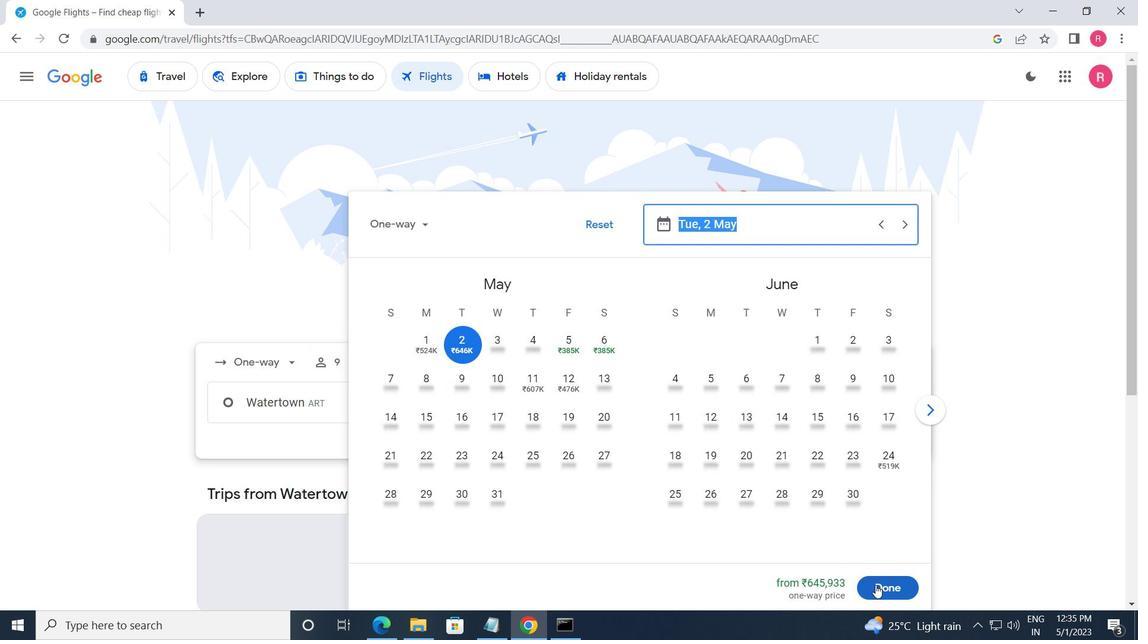 
Action: Mouse moved to (539, 459)
Screenshot: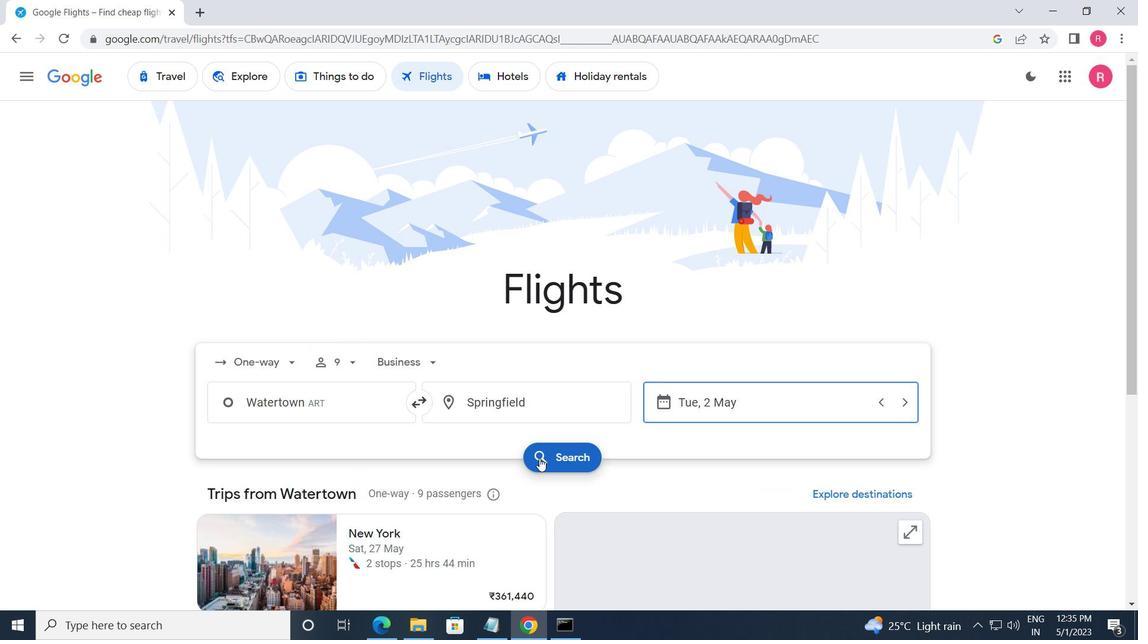 
Action: Mouse pressed left at (539, 459)
Screenshot: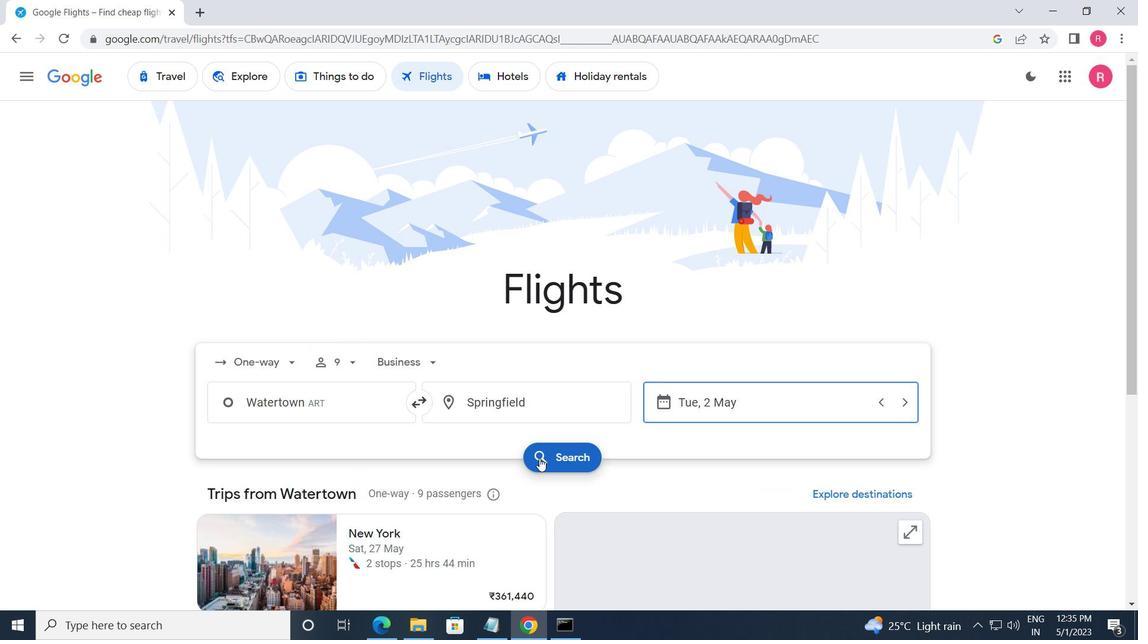 
Action: Mouse moved to (538, 462)
Screenshot: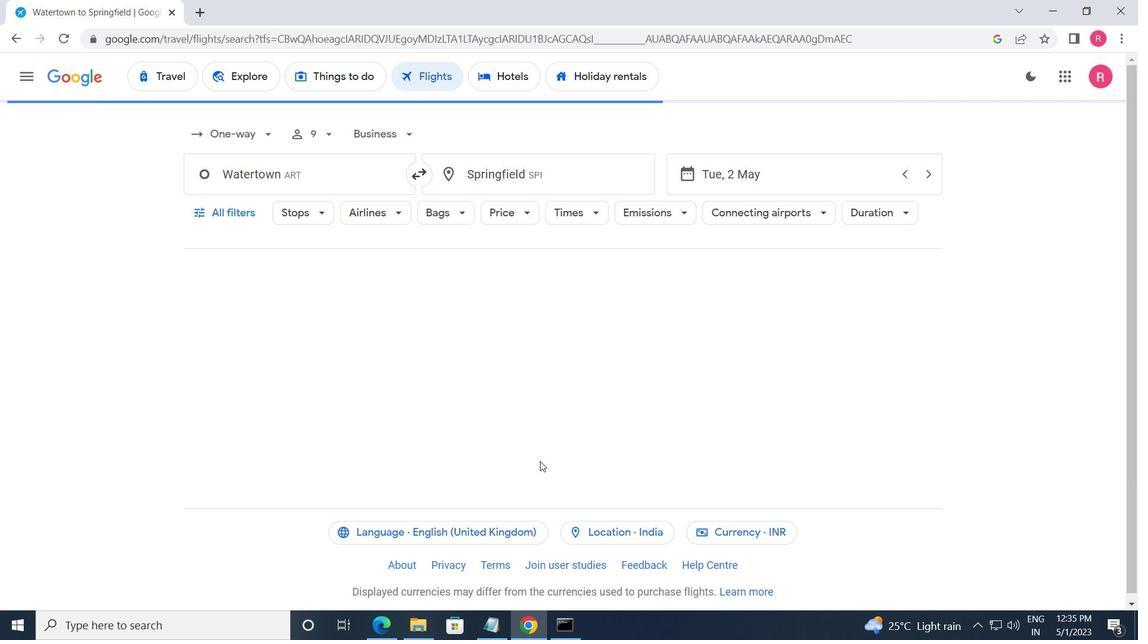 
Action: Mouse scrolled (538, 462) with delta (0, 0)
Screenshot: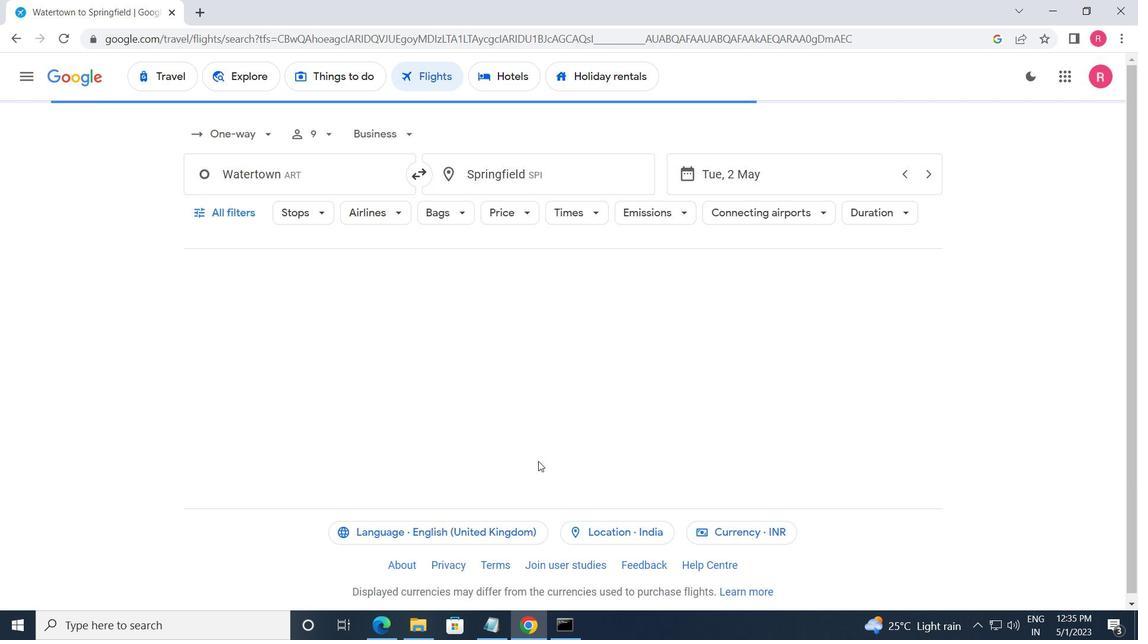 
Action: Mouse moved to (518, 461)
Screenshot: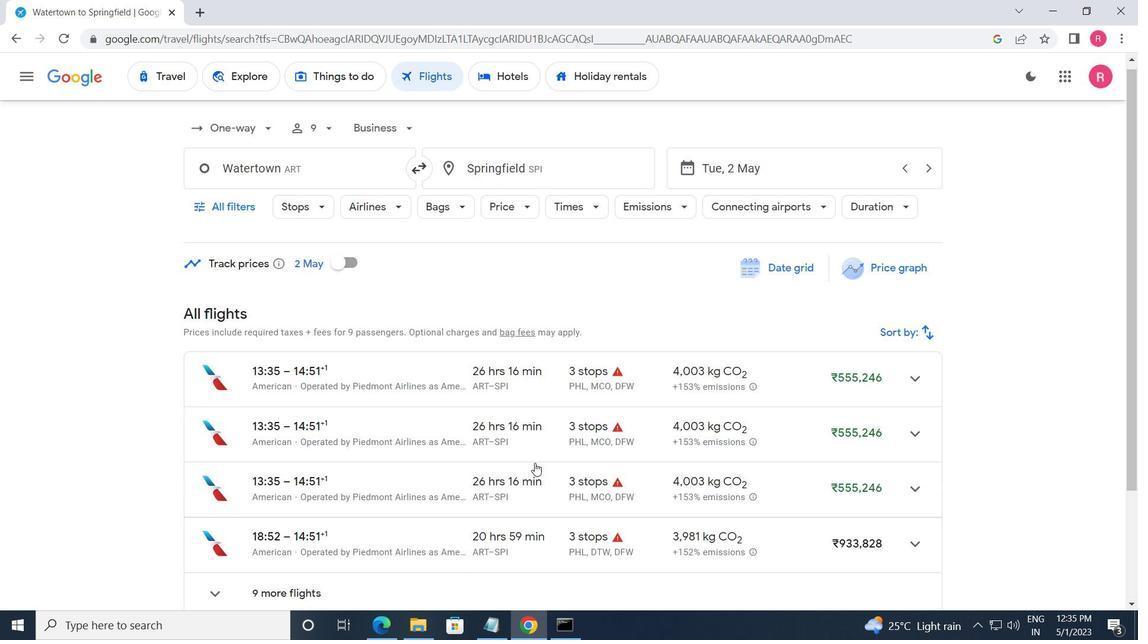 
Action: Mouse scrolled (518, 460) with delta (0, 0)
Screenshot: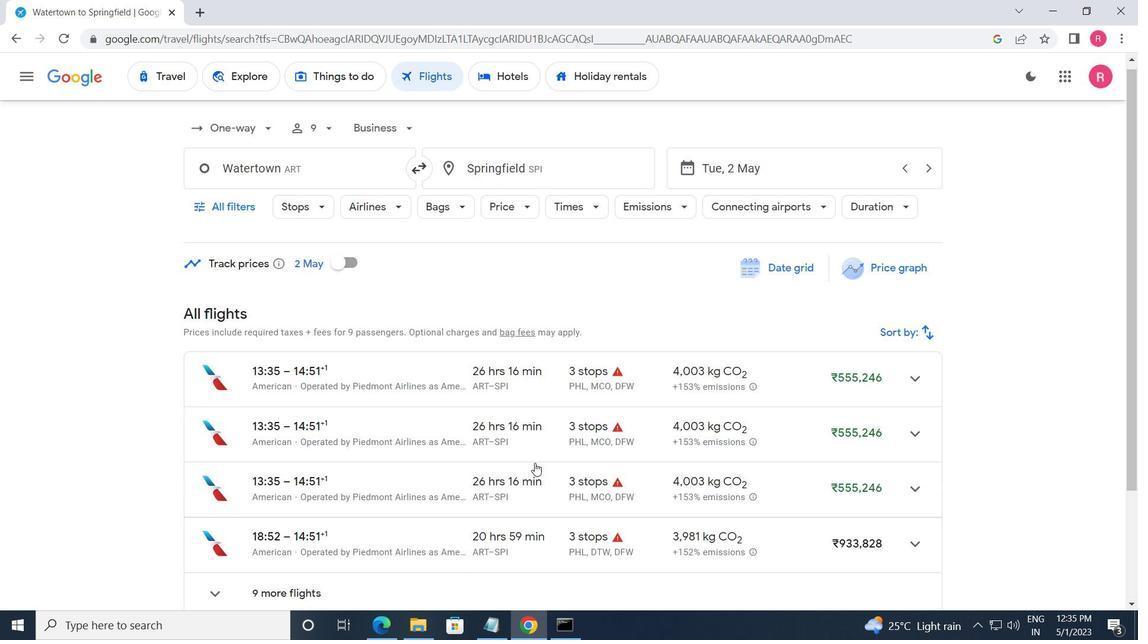 
Action: Mouse moved to (215, 135)
Screenshot: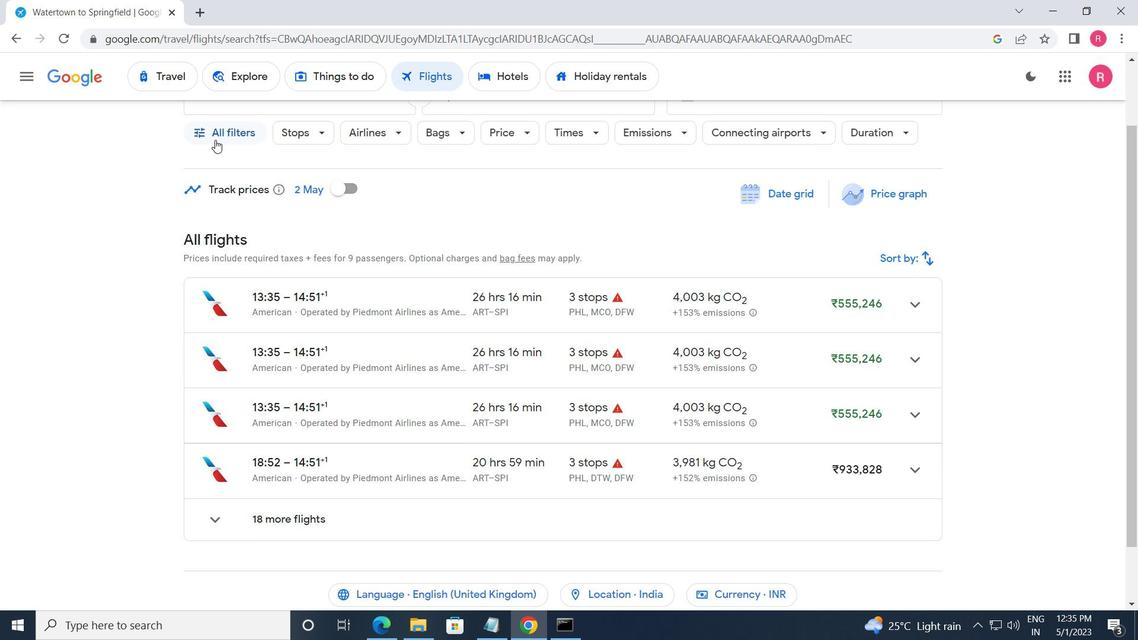 
Action: Mouse pressed left at (215, 135)
Screenshot: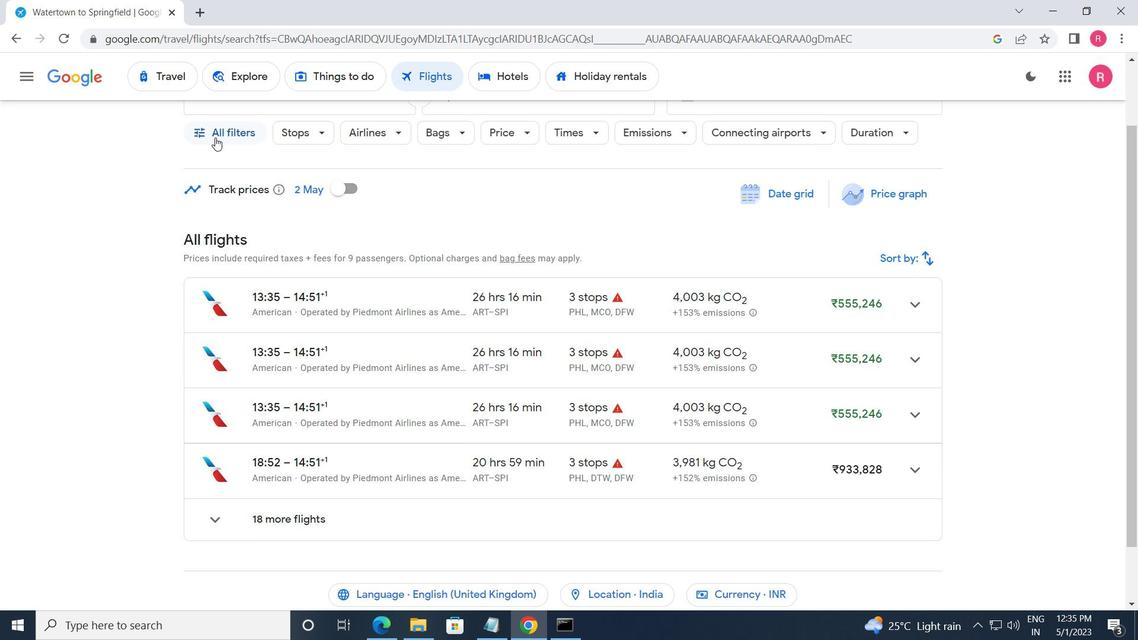 
Action: Mouse moved to (248, 419)
Screenshot: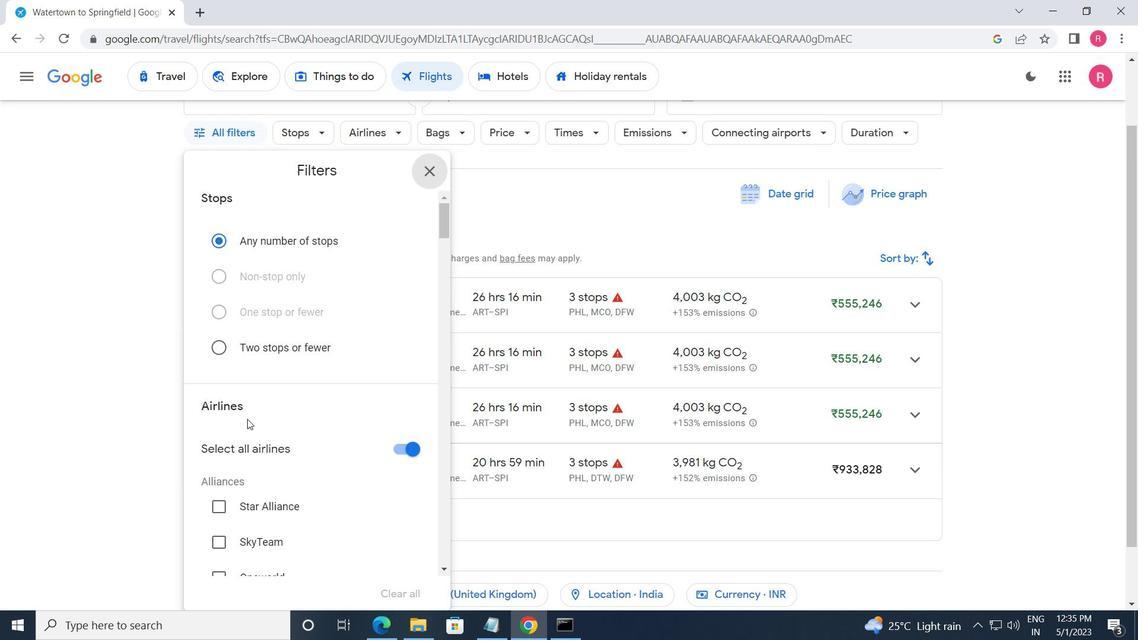 
Action: Mouse scrolled (248, 419) with delta (0, 0)
Screenshot: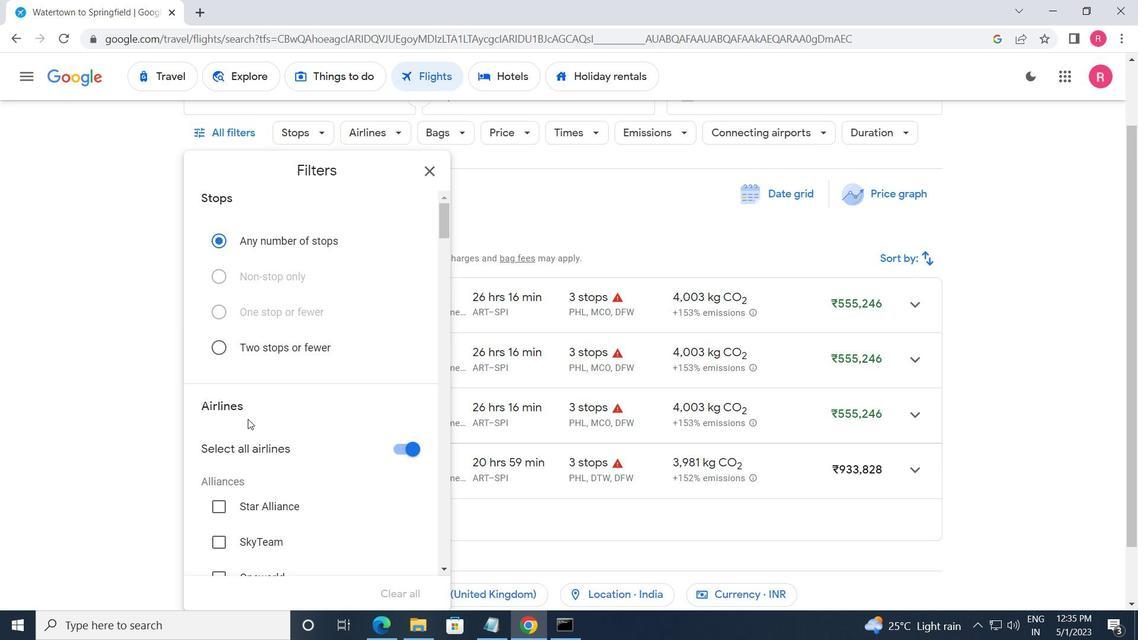 
Action: Mouse scrolled (248, 419) with delta (0, 0)
Screenshot: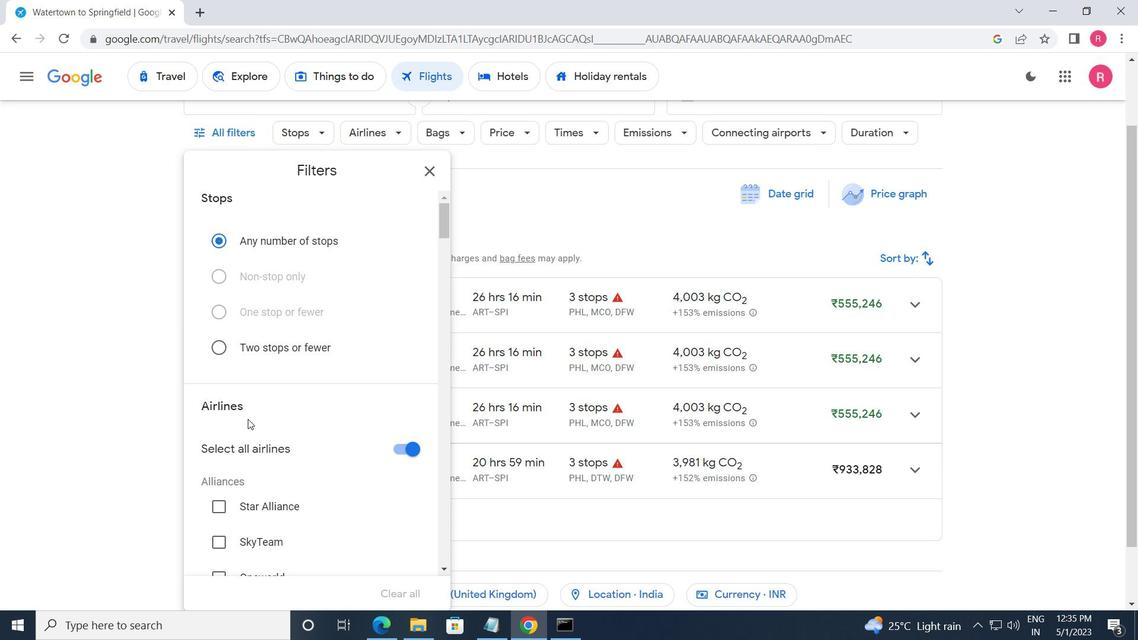 
Action: Mouse scrolled (248, 419) with delta (0, 0)
Screenshot: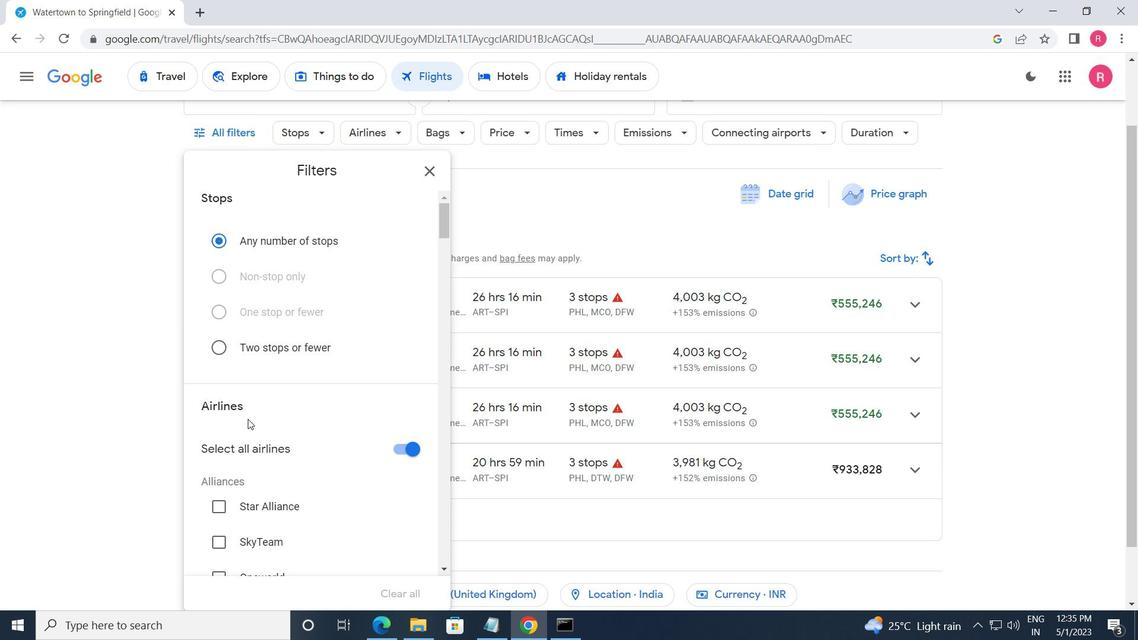 
Action: Mouse scrolled (248, 419) with delta (0, 0)
Screenshot: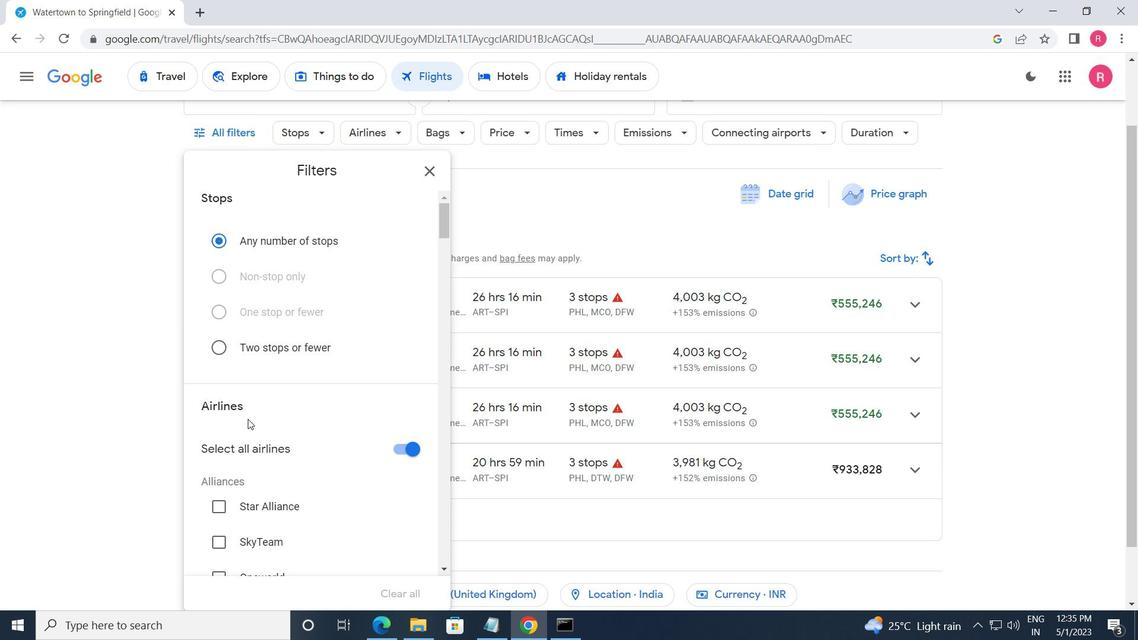 
Action: Mouse moved to (288, 399)
Screenshot: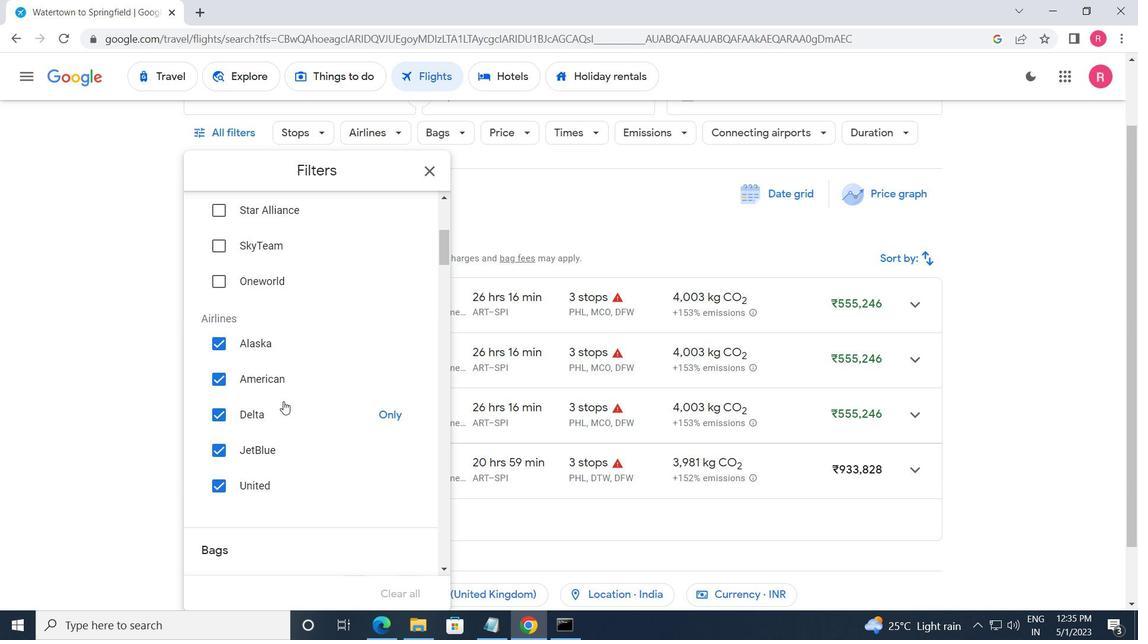 
Action: Mouse scrolled (288, 400) with delta (0, 0)
Screenshot: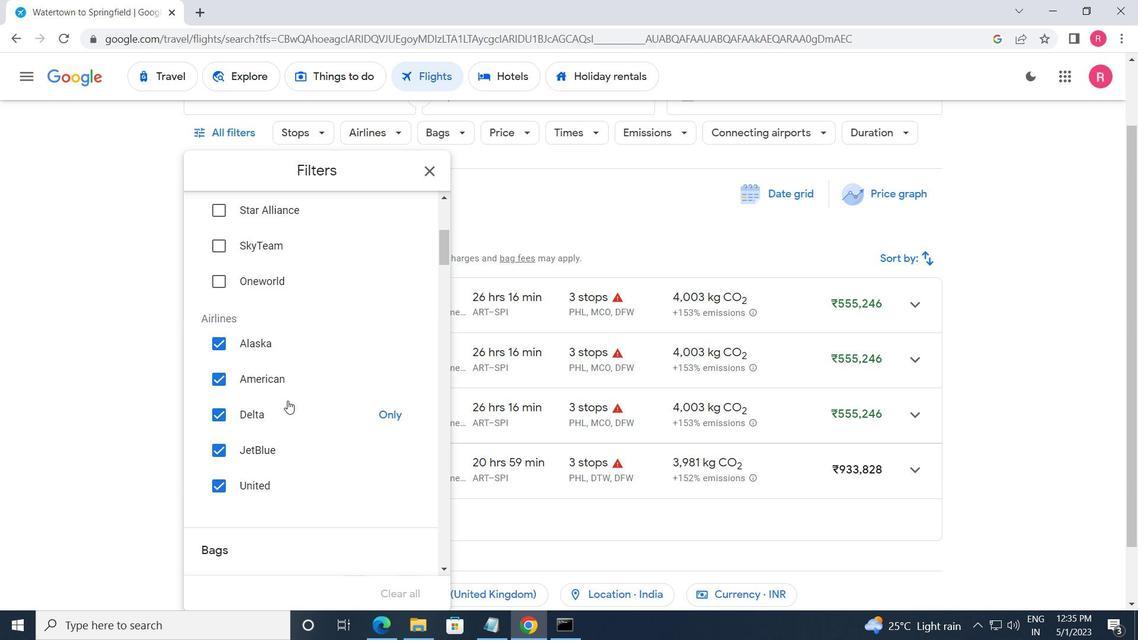 
Action: Mouse moved to (288, 398)
Screenshot: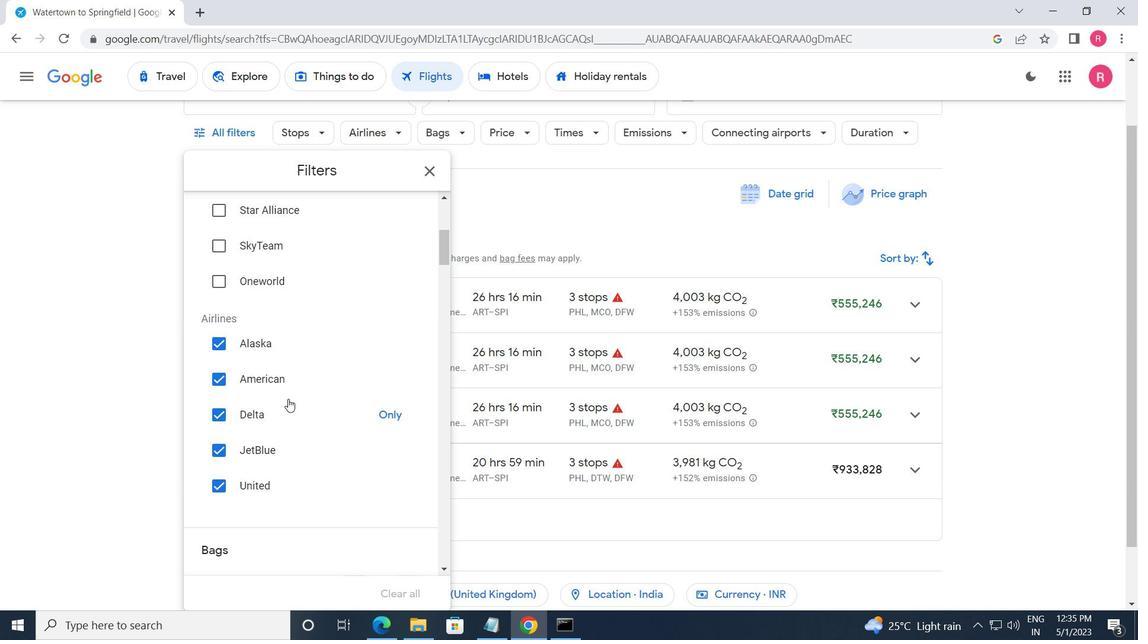 
Action: Mouse scrolled (288, 399) with delta (0, 0)
Screenshot: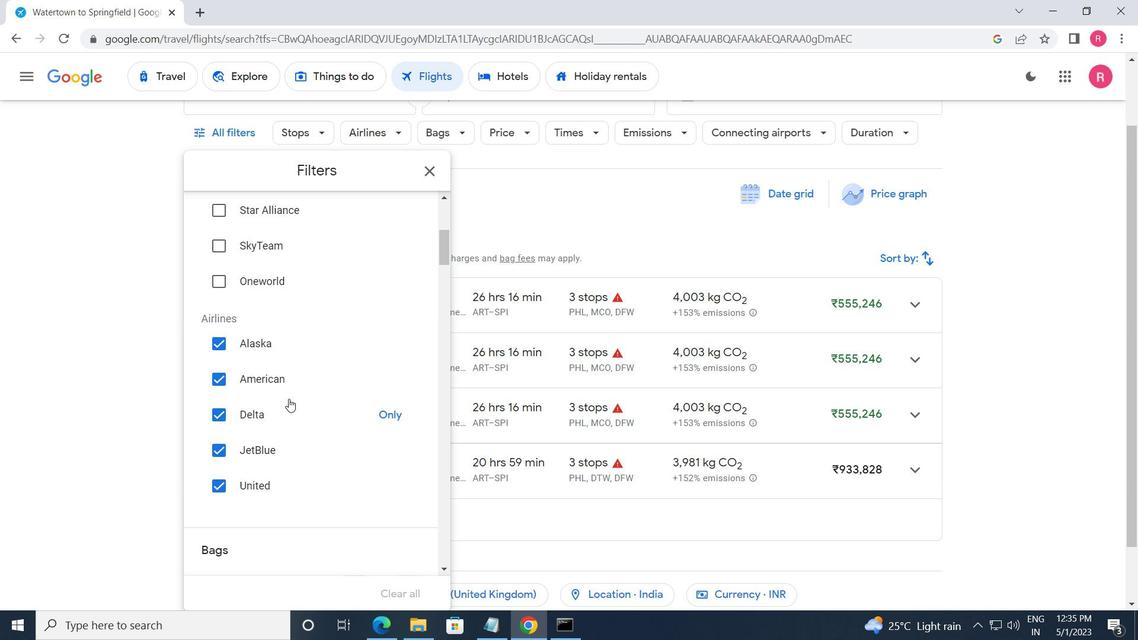 
Action: Mouse moved to (399, 303)
Screenshot: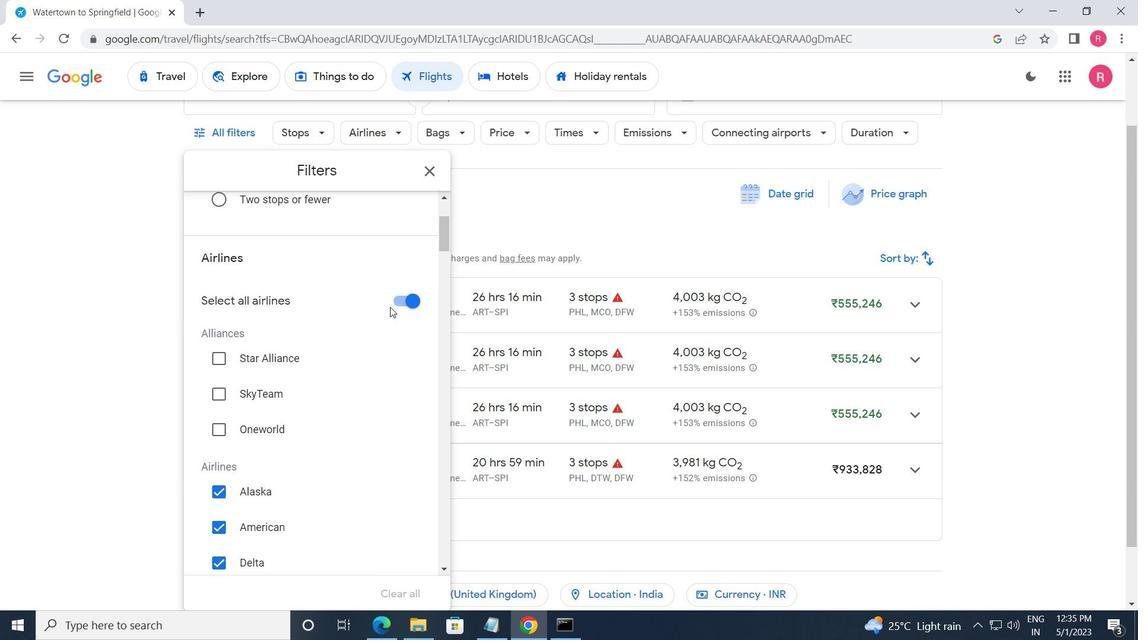 
Action: Mouse pressed left at (399, 303)
Screenshot: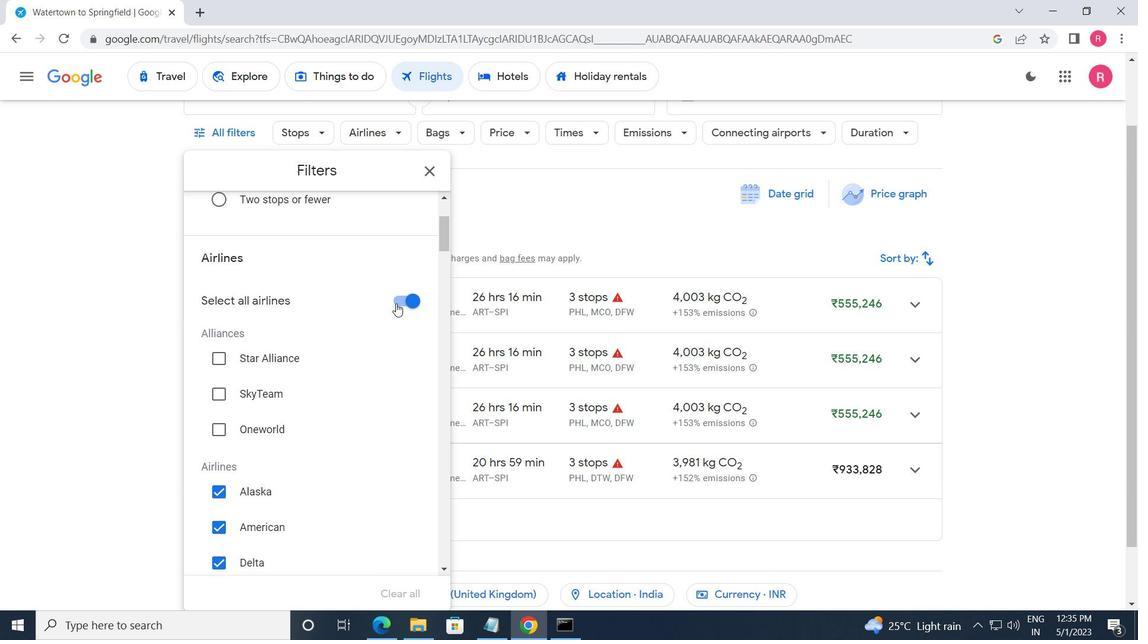 
Action: Mouse moved to (355, 437)
Screenshot: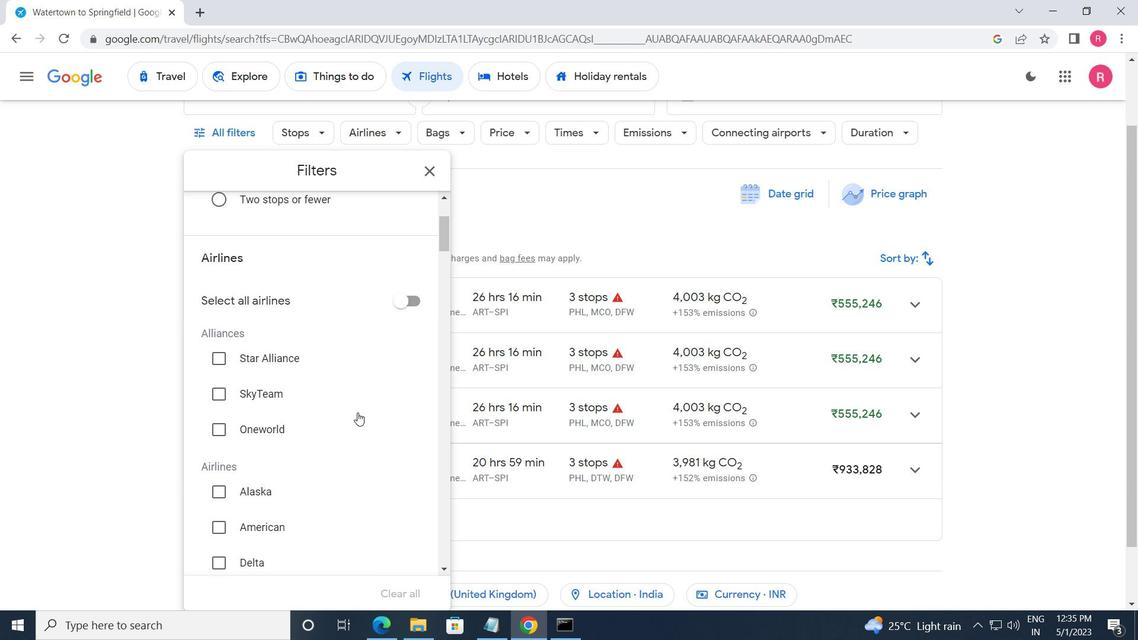 
Action: Mouse scrolled (355, 437) with delta (0, 0)
Screenshot: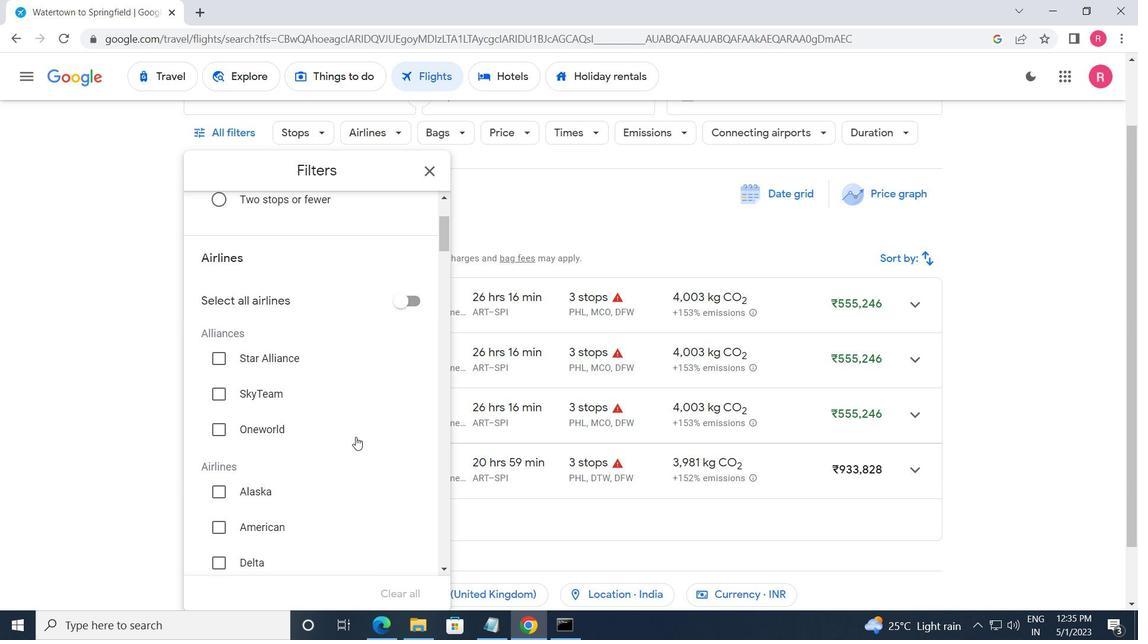 
Action: Mouse scrolled (355, 437) with delta (0, 0)
Screenshot: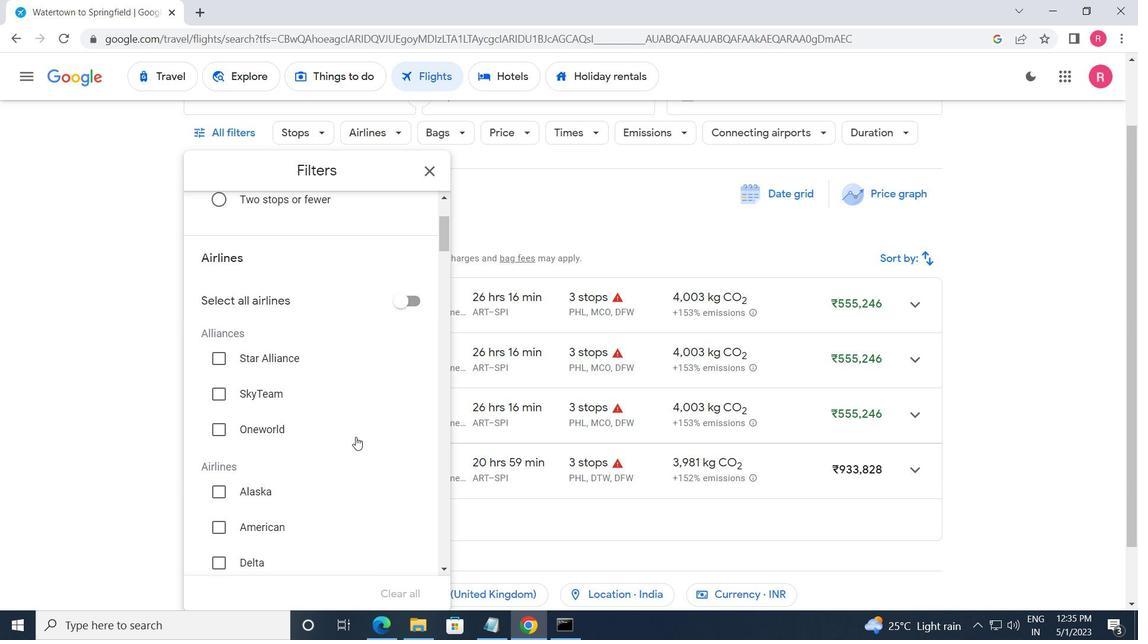 
Action: Mouse moved to (356, 437)
Screenshot: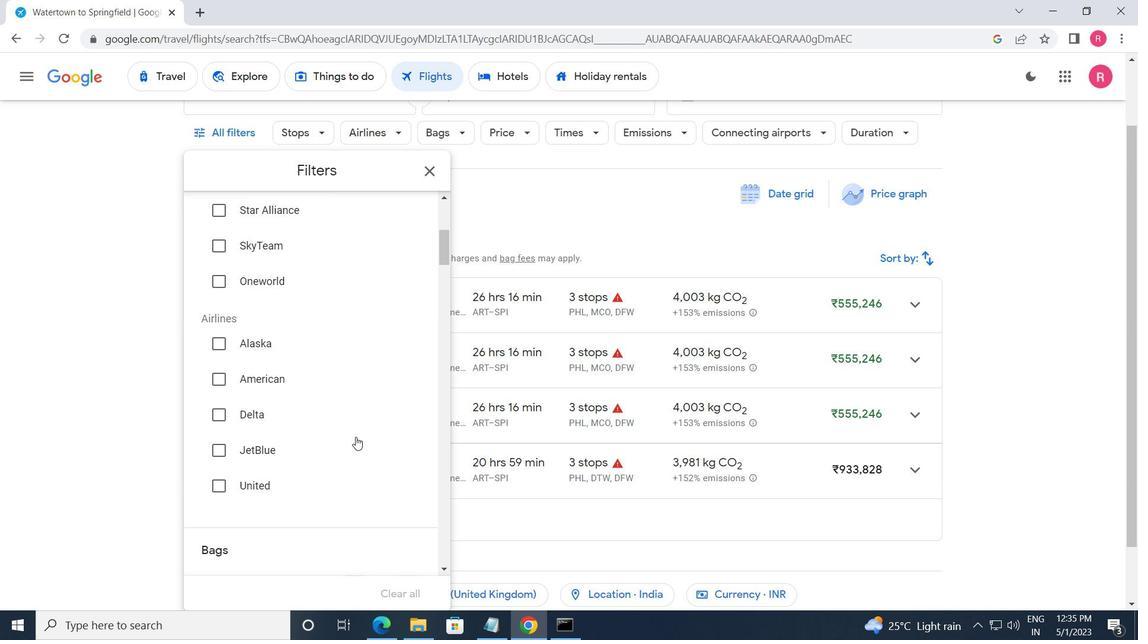 
Action: Mouse scrolled (356, 436) with delta (0, 0)
Screenshot: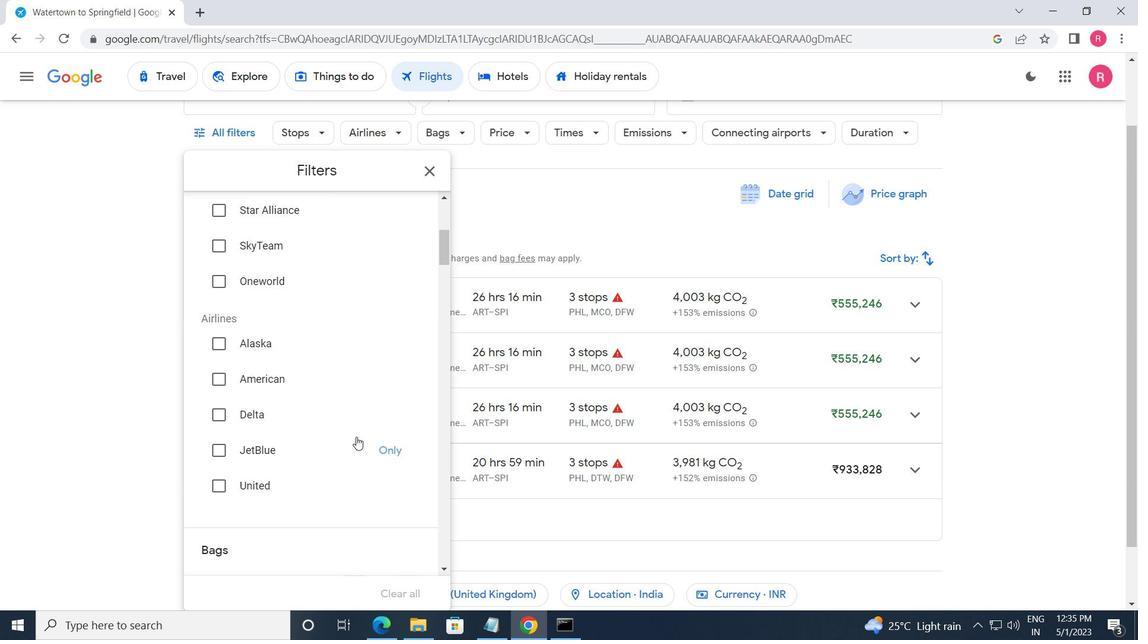 
Action: Mouse moved to (358, 437)
Screenshot: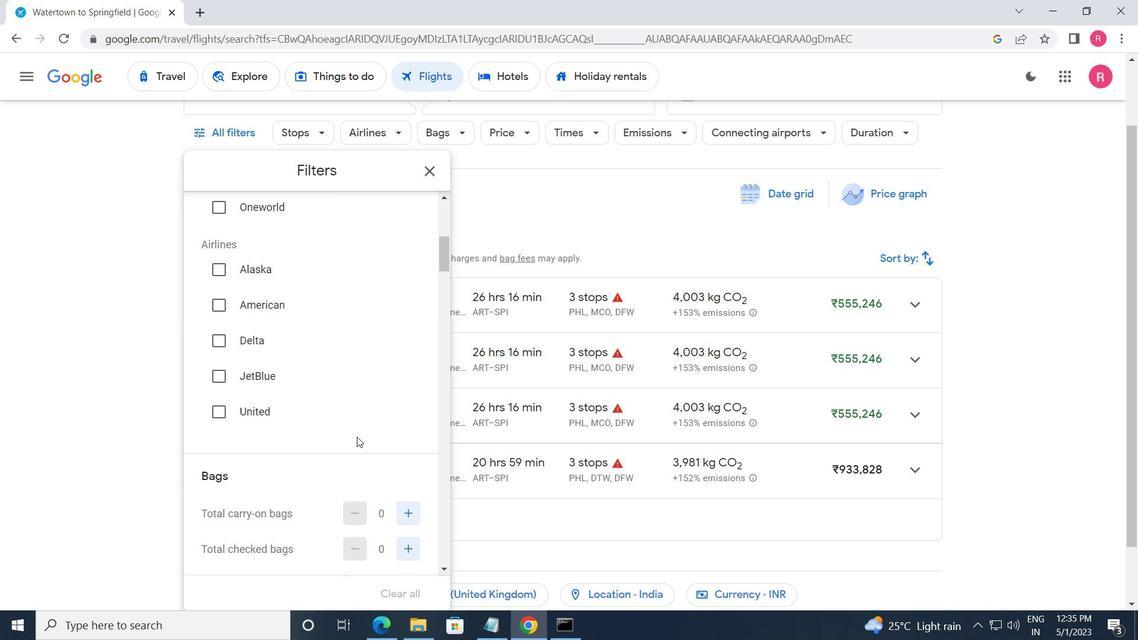 
Action: Mouse scrolled (358, 436) with delta (0, 0)
Screenshot: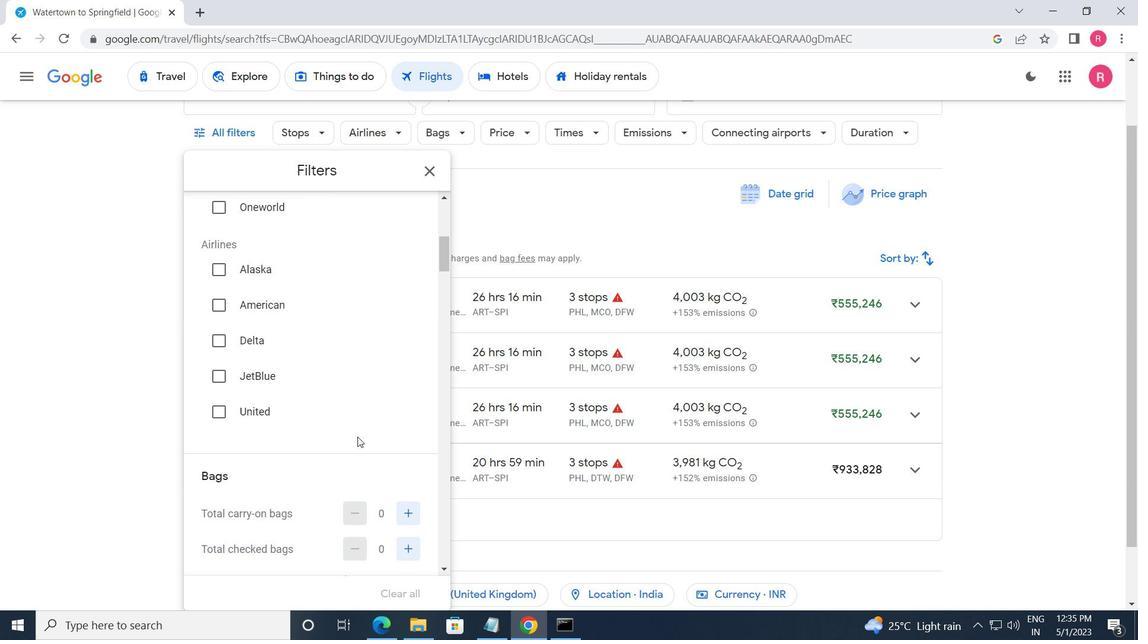 
Action: Mouse scrolled (358, 436) with delta (0, 0)
Screenshot: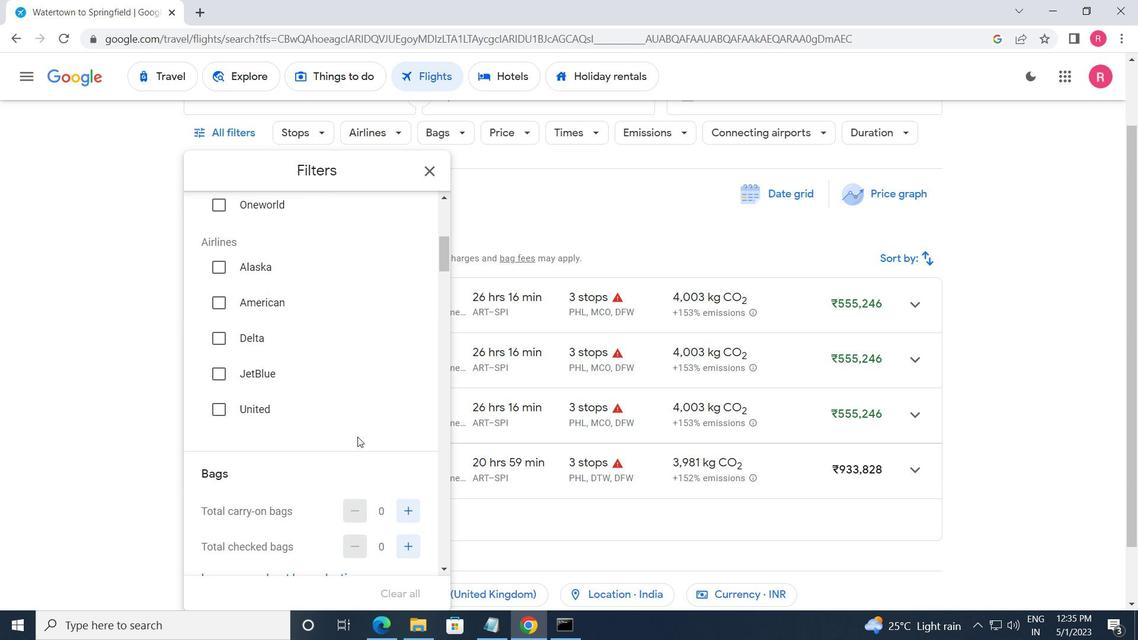 
Action: Mouse moved to (398, 405)
Screenshot: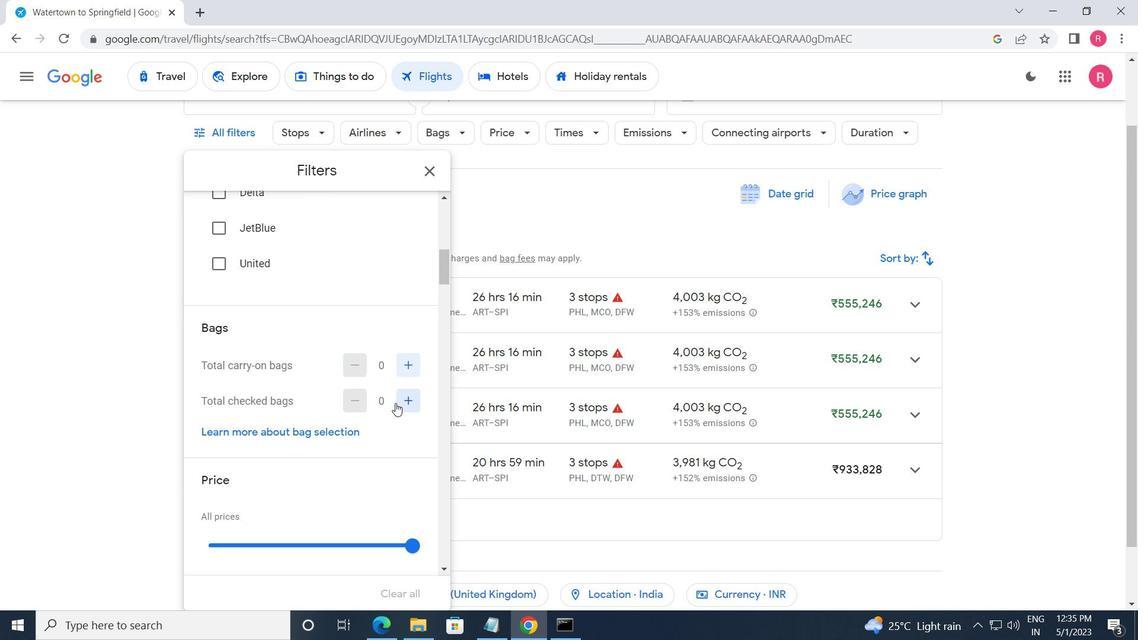 
Action: Mouse pressed left at (398, 405)
Screenshot: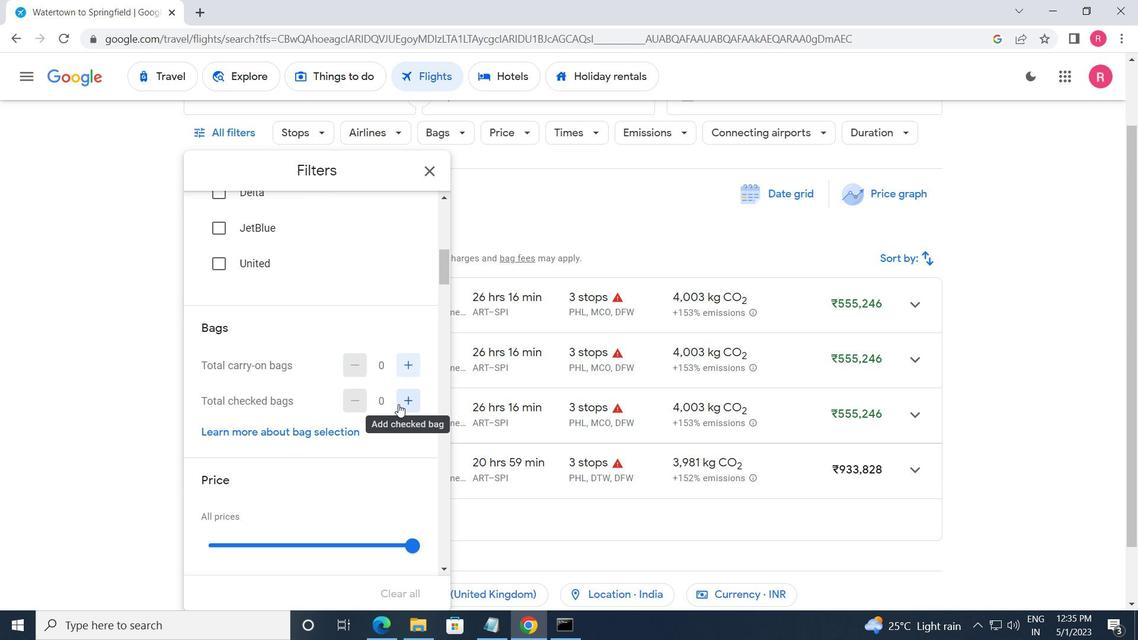 
Action: Mouse pressed left at (398, 405)
Screenshot: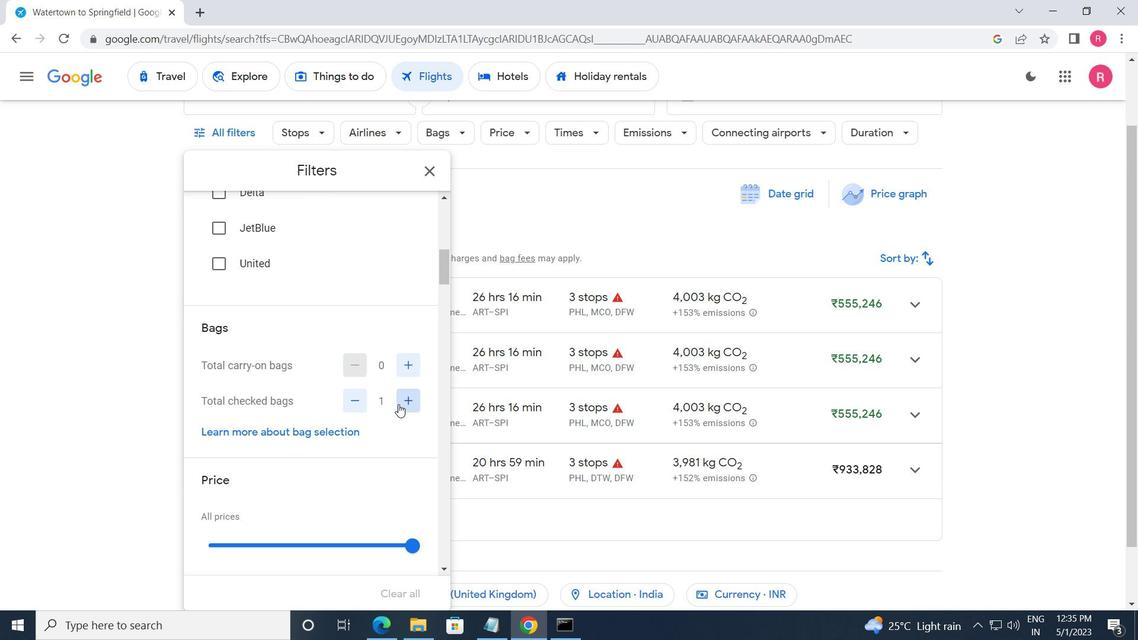 
Action: Mouse moved to (379, 462)
Screenshot: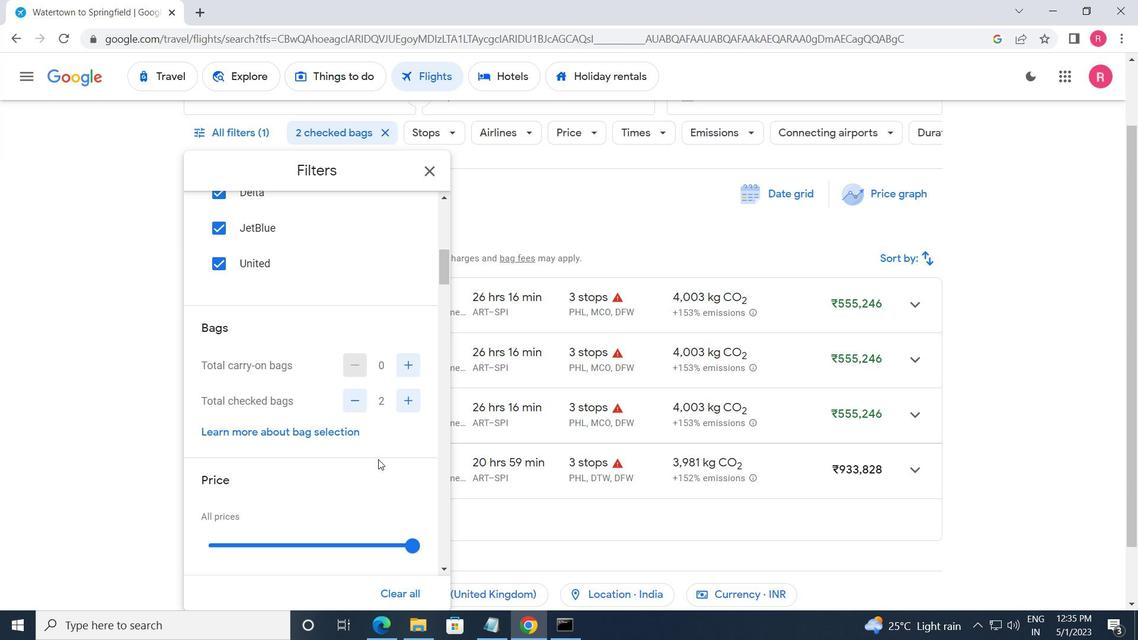 
Action: Mouse scrolled (379, 462) with delta (0, 0)
Screenshot: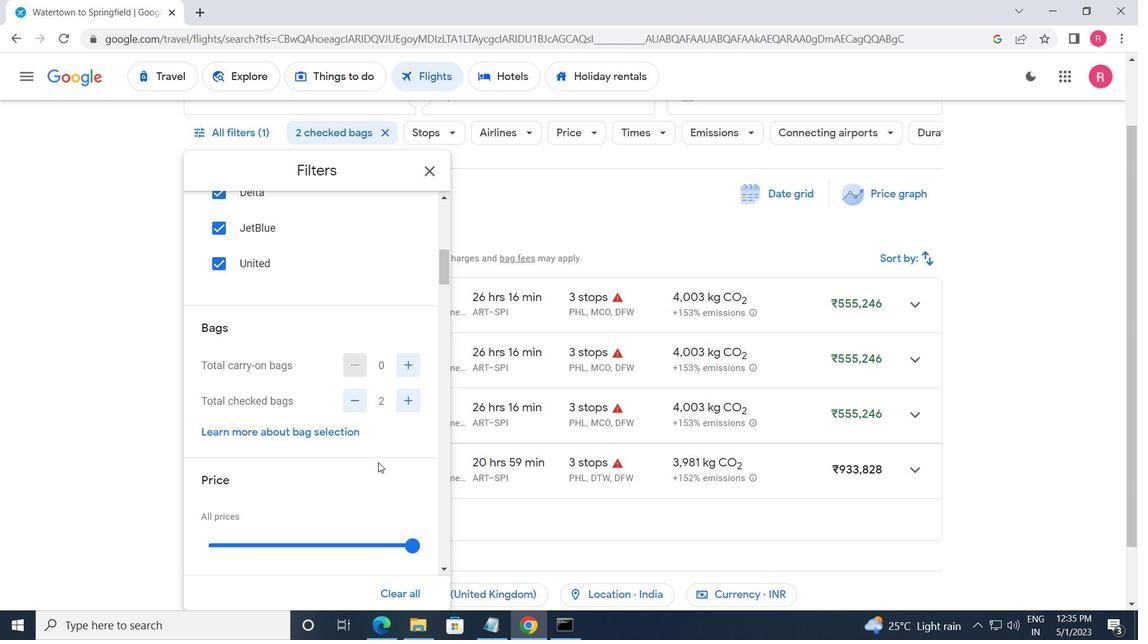 
Action: Mouse scrolled (379, 462) with delta (0, 0)
Screenshot: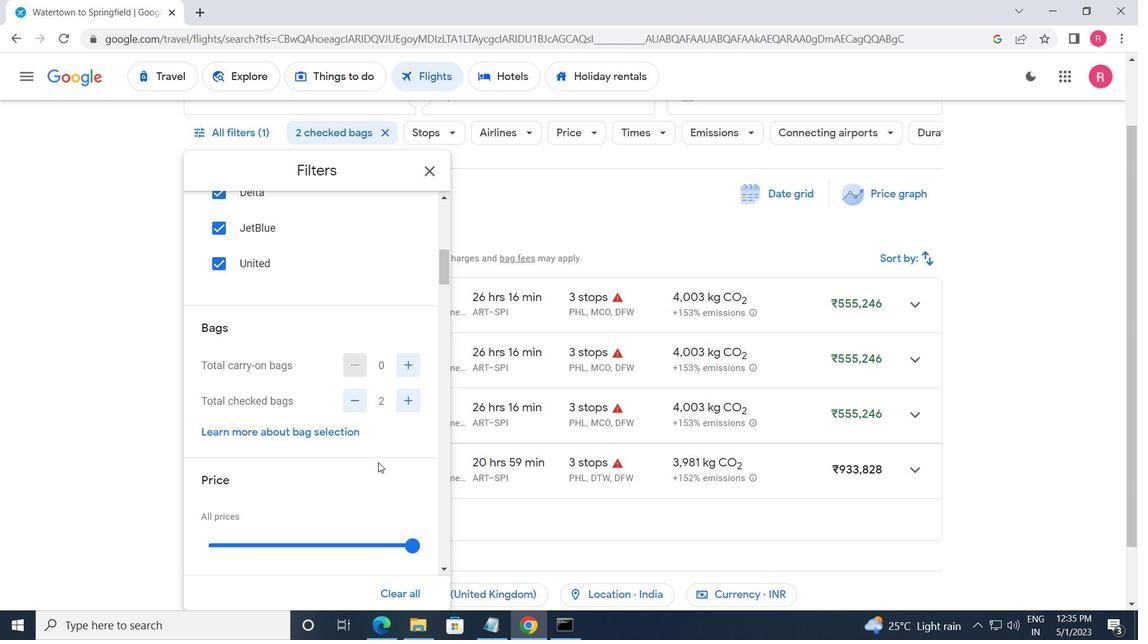 
Action: Mouse scrolled (379, 462) with delta (0, 0)
Screenshot: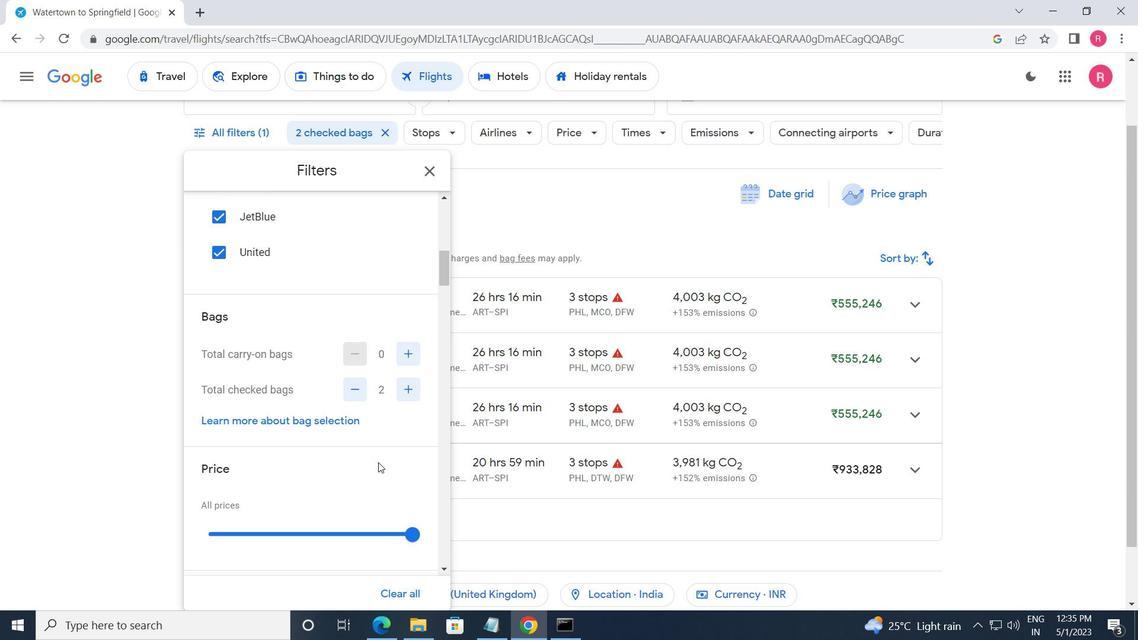 
Action: Mouse moved to (218, 491)
Screenshot: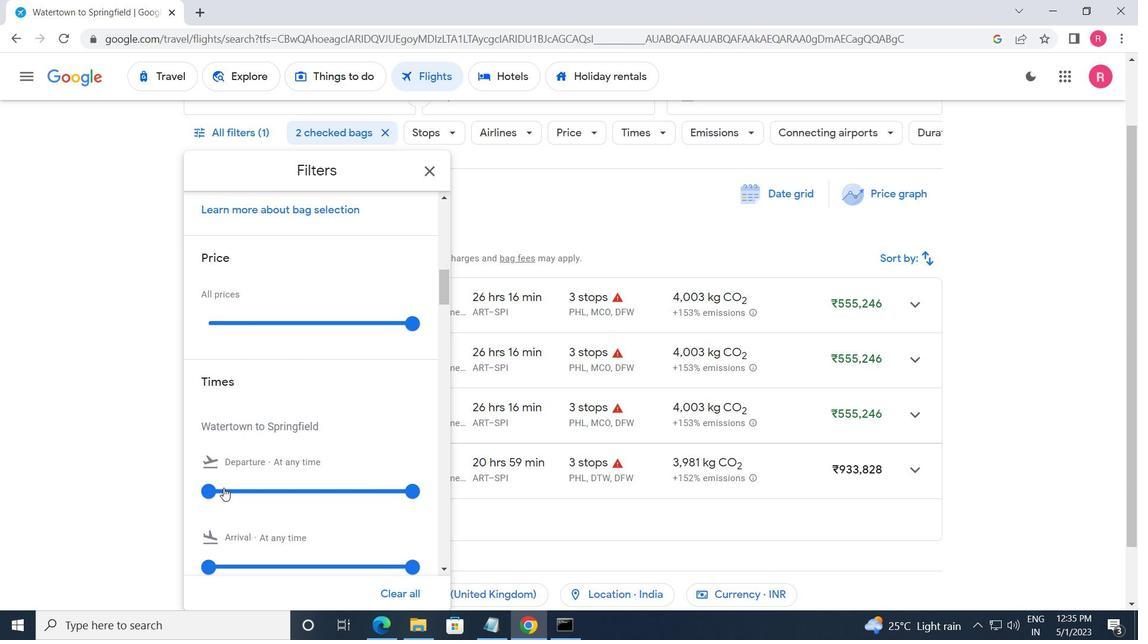 
Action: Mouse pressed left at (218, 491)
Screenshot: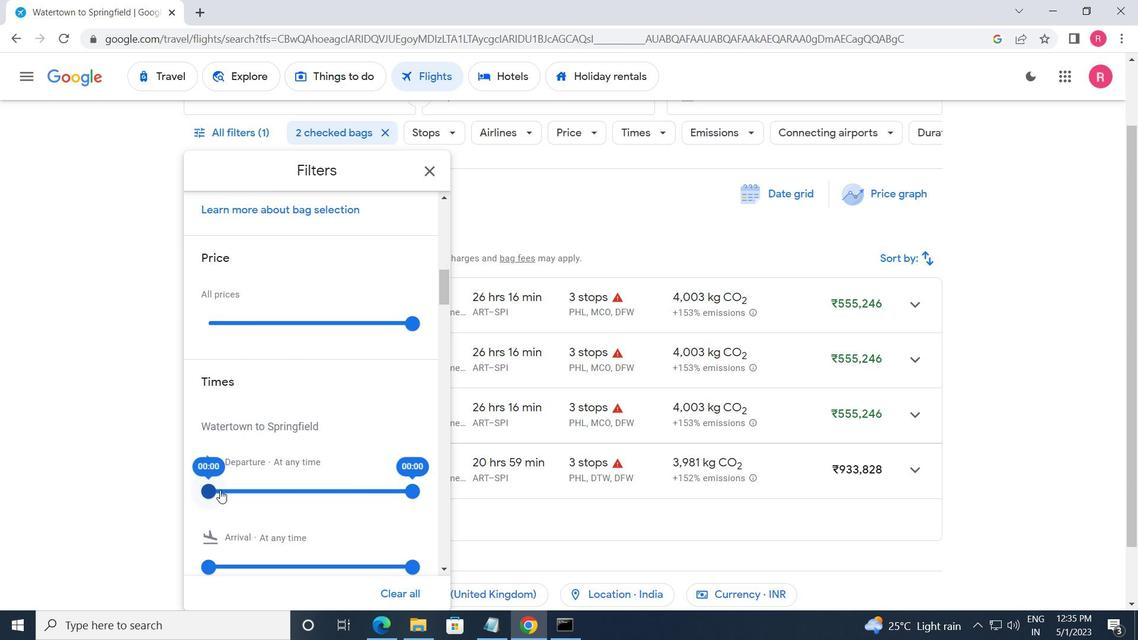 
Action: Mouse moved to (408, 493)
Screenshot: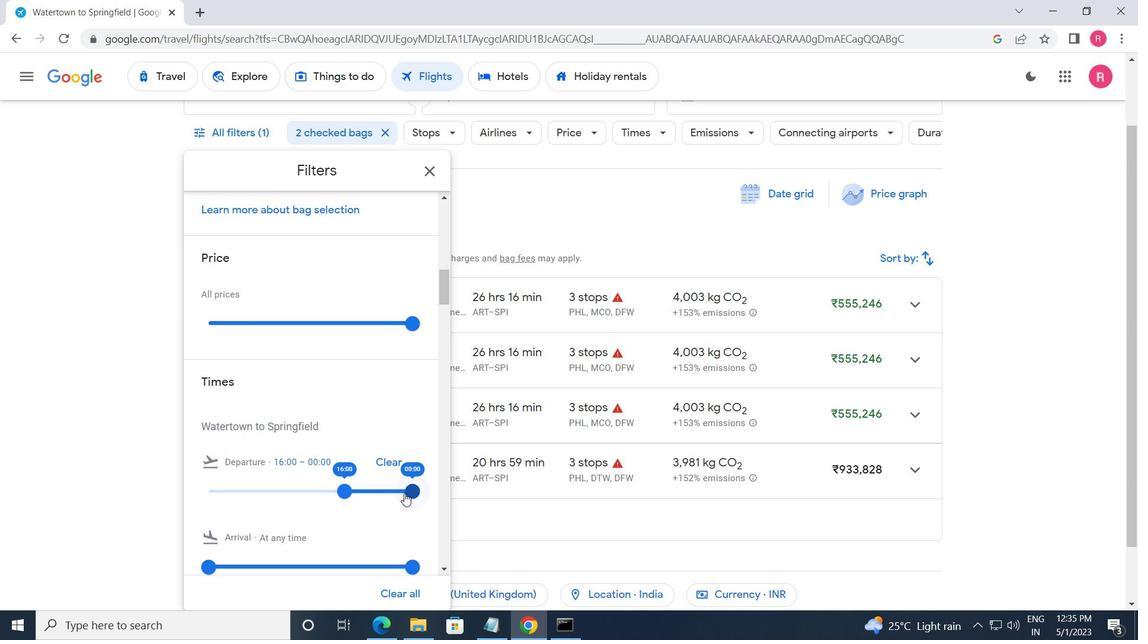 
Action: Mouse pressed left at (408, 493)
Screenshot: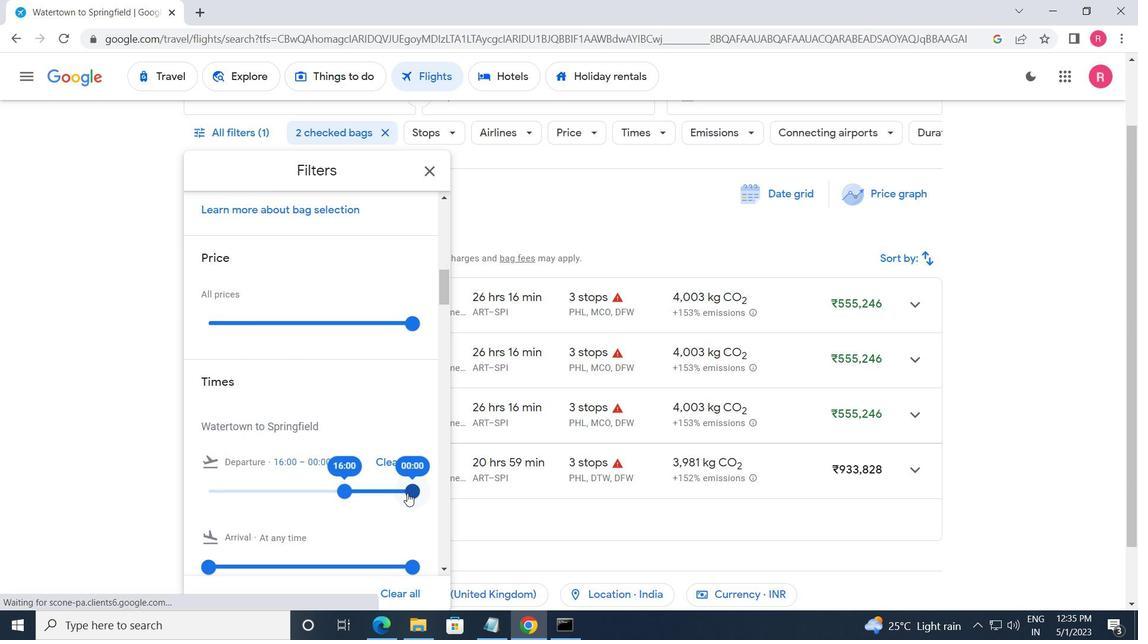 
Action: Mouse moved to (427, 245)
Screenshot: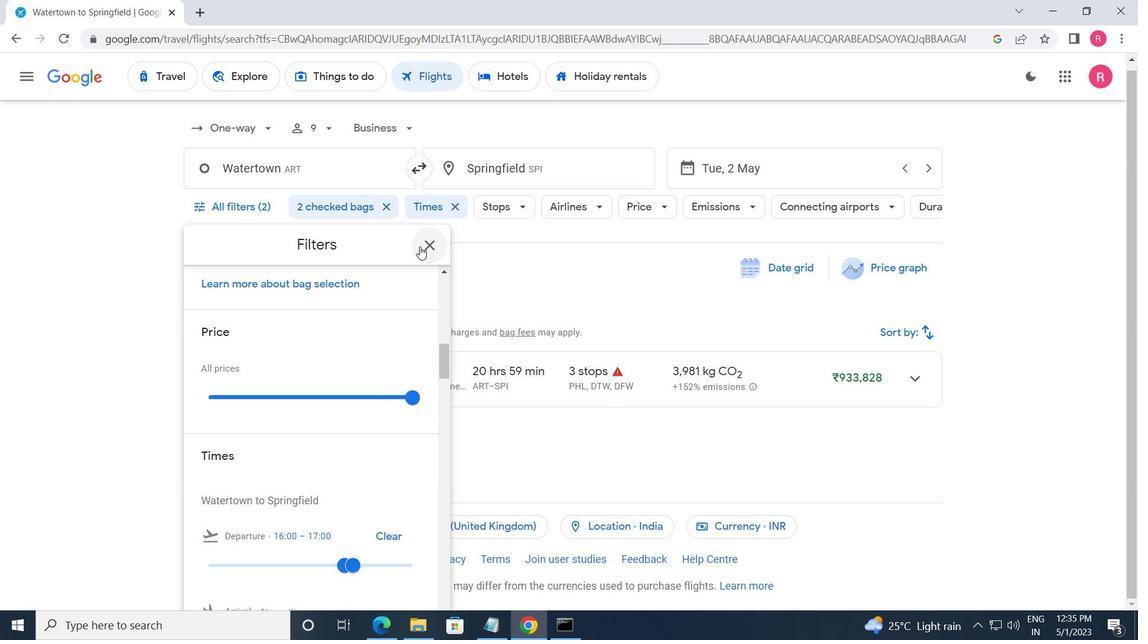 
Action: Mouse pressed left at (427, 245)
Screenshot: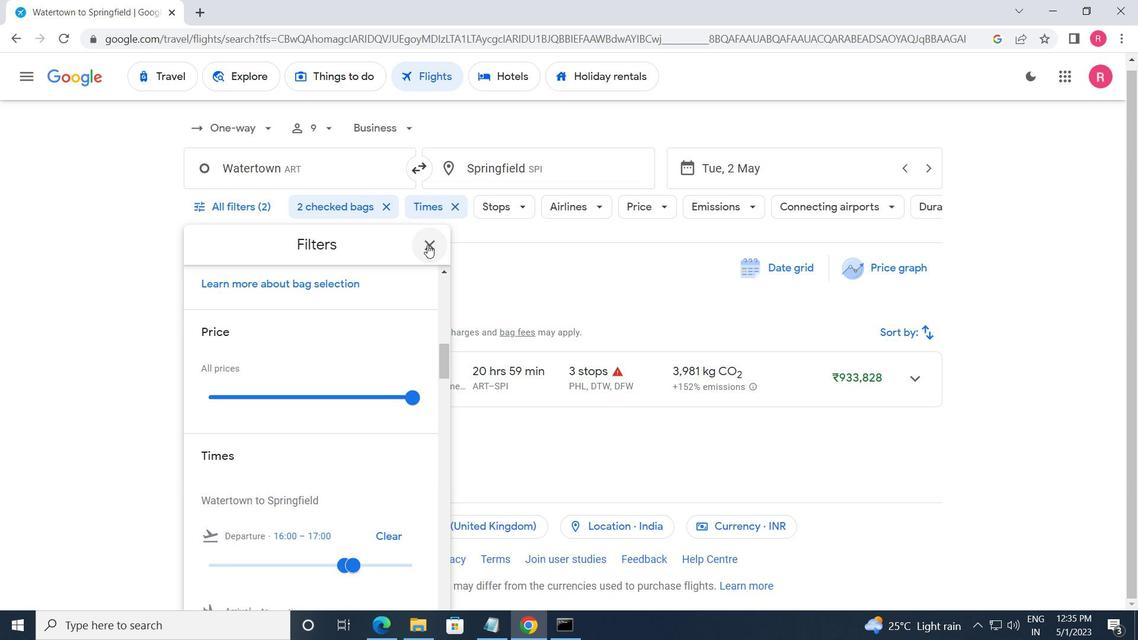 
Action: Mouse moved to (425, 175)
Screenshot: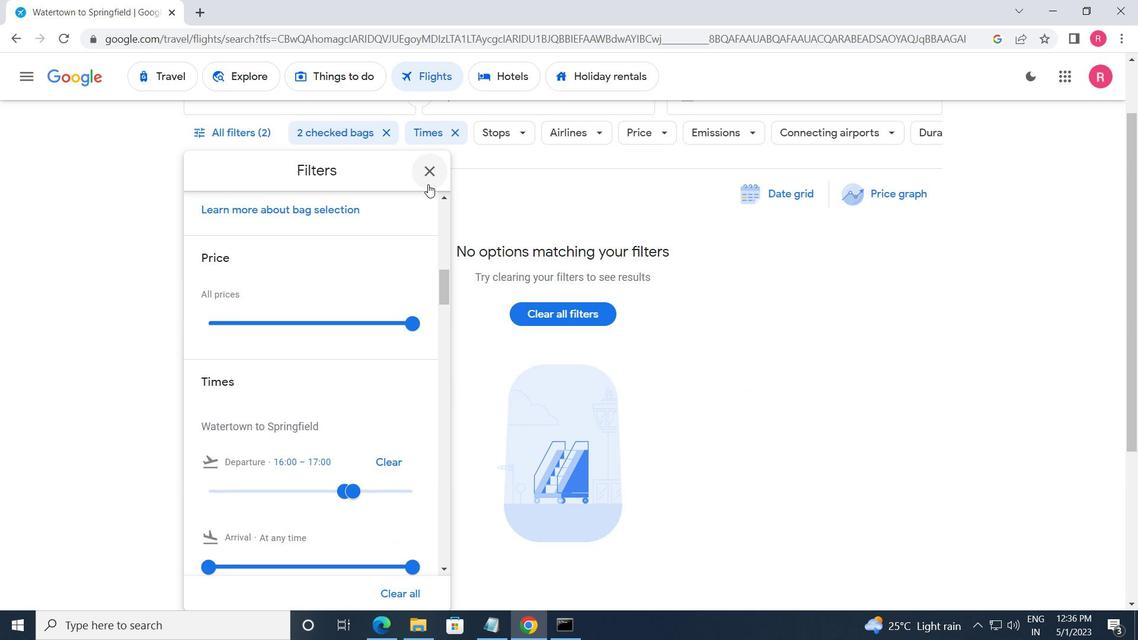 
Action: Mouse pressed left at (425, 175)
Screenshot: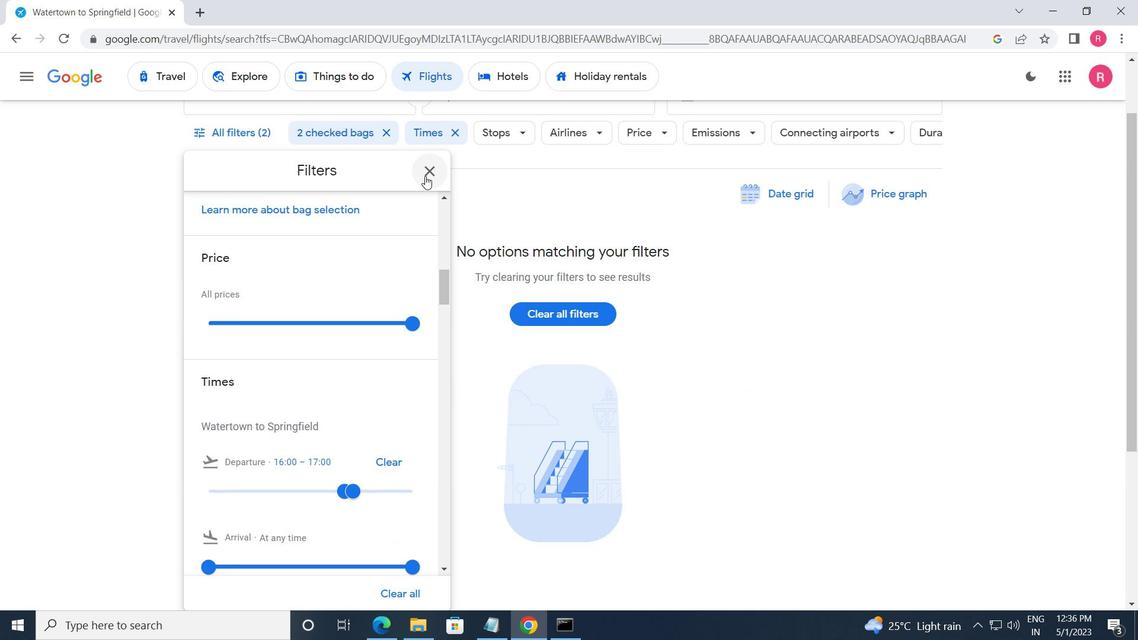 
Action: Mouse moved to (427, 182)
Screenshot: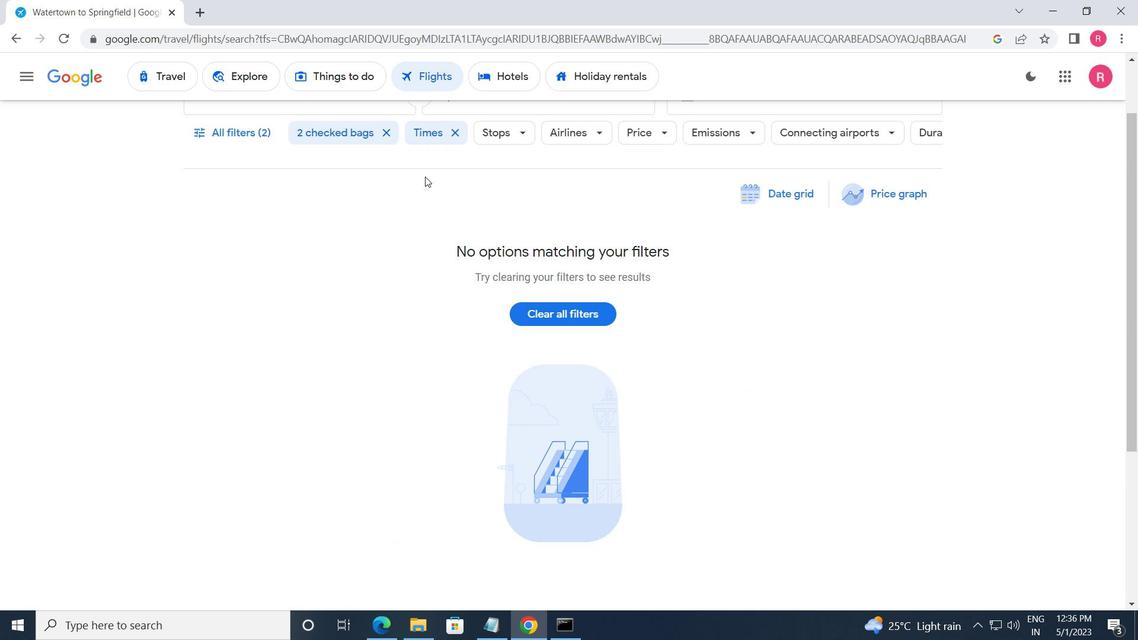 
